 Task: Add fields for the document.
Action: Mouse moved to (67, 64)
Screenshot: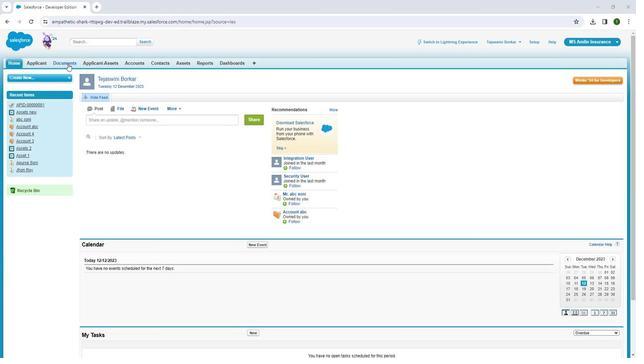
Action: Mouse pressed left at (67, 64)
Screenshot: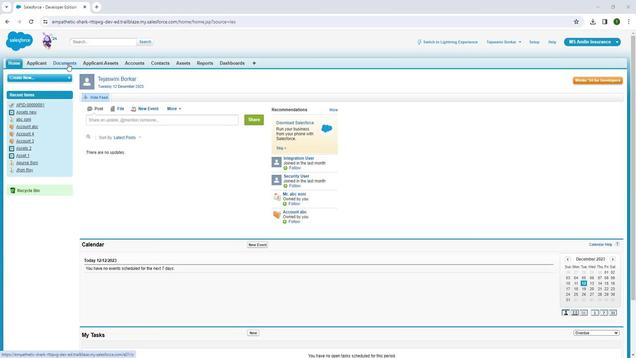 
Action: Mouse pressed left at (67, 64)
Screenshot: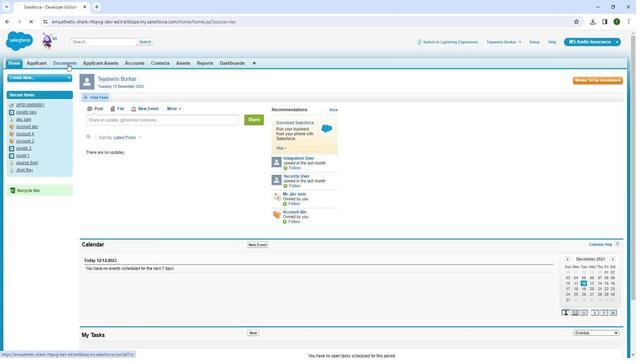 
Action: Mouse moved to (631, 89)
Screenshot: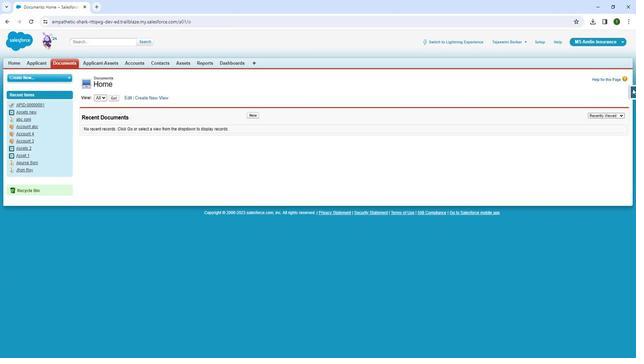 
Action: Mouse pressed left at (631, 89)
Screenshot: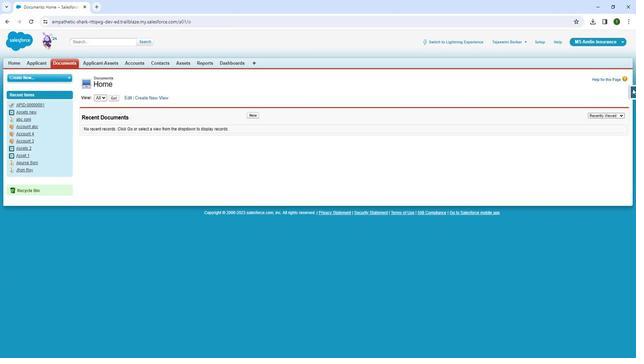 
Action: Mouse moved to (573, 103)
Screenshot: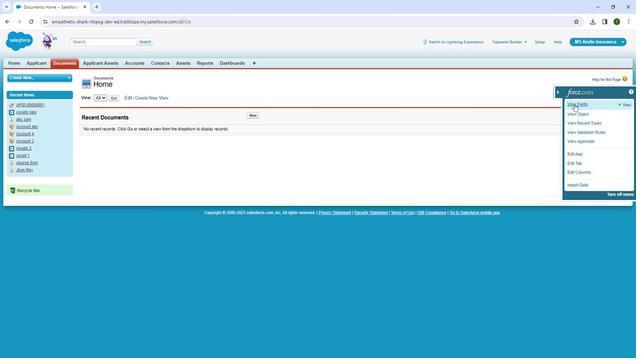 
Action: Mouse pressed left at (573, 103)
Screenshot: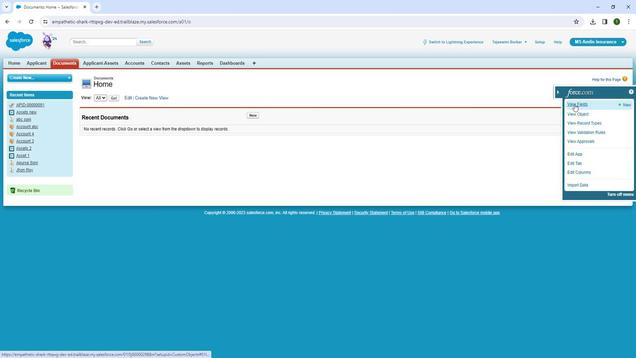 
Action: Mouse moved to (132, 147)
Screenshot: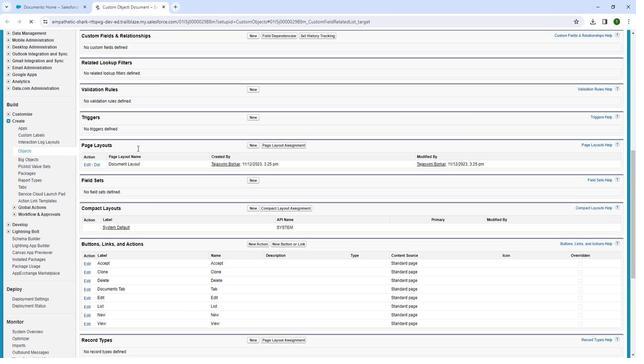 
Action: Mouse scrolled (132, 146) with delta (0, 0)
Screenshot: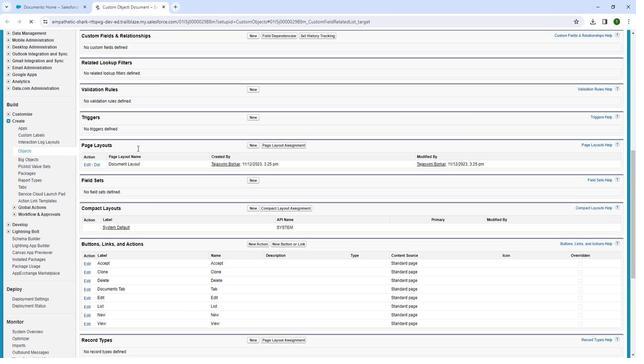 
Action: Mouse moved to (139, 148)
Screenshot: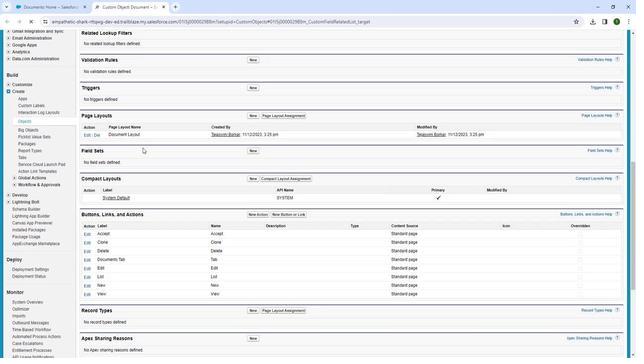 
Action: Mouse scrolled (139, 148) with delta (0, 0)
Screenshot: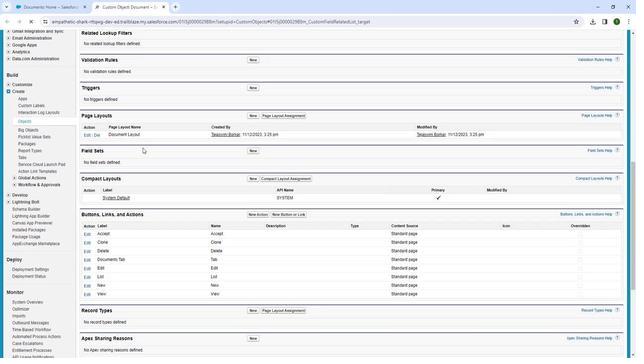
Action: Mouse moved to (144, 146)
Screenshot: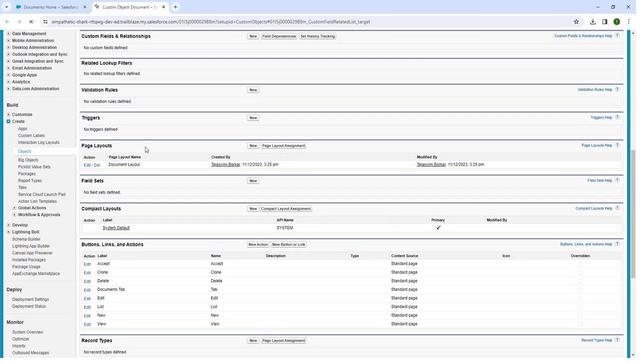 
Action: Mouse scrolled (144, 146) with delta (0, 0)
Screenshot: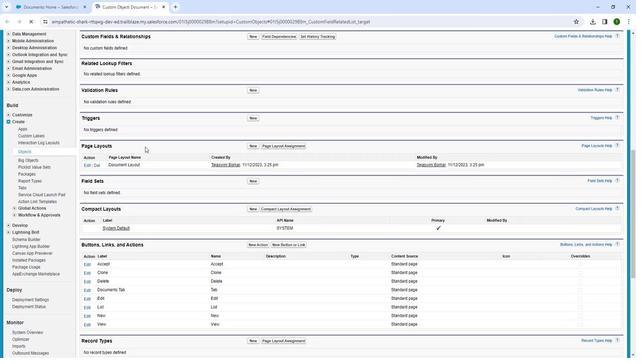 
Action: Mouse moved to (144, 146)
Screenshot: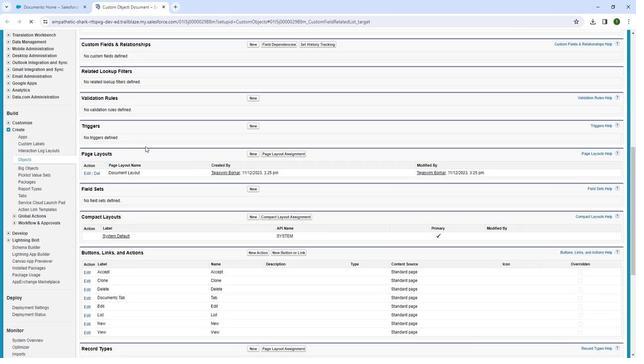 
Action: Mouse scrolled (144, 146) with delta (0, 0)
Screenshot: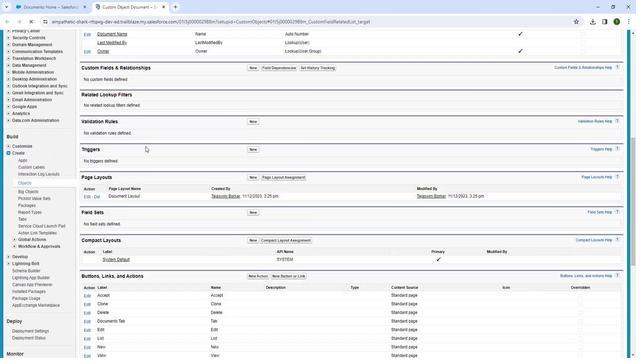 
Action: Mouse moved to (144, 146)
Screenshot: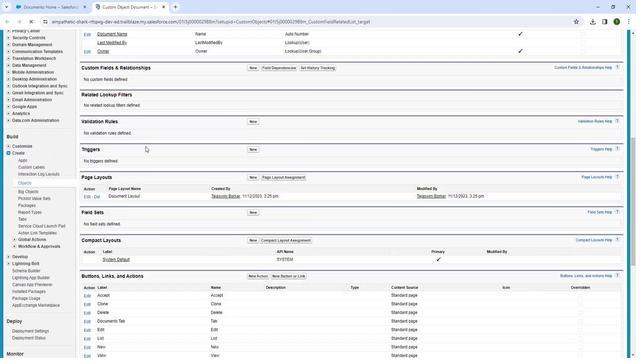 
Action: Mouse scrolled (144, 146) with delta (0, 0)
Screenshot: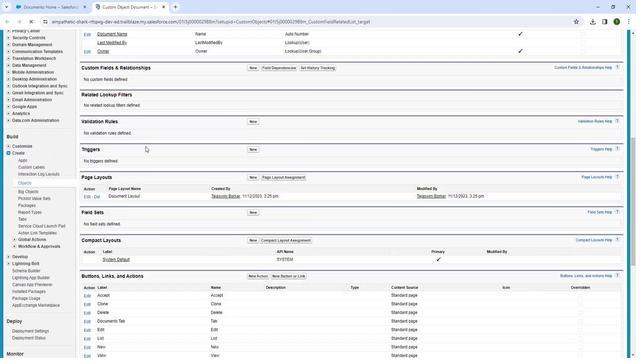 
Action: Mouse moved to (248, 138)
Screenshot: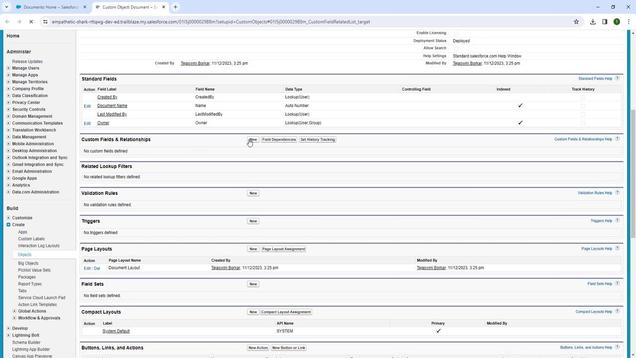
Action: Mouse pressed left at (248, 138)
Screenshot: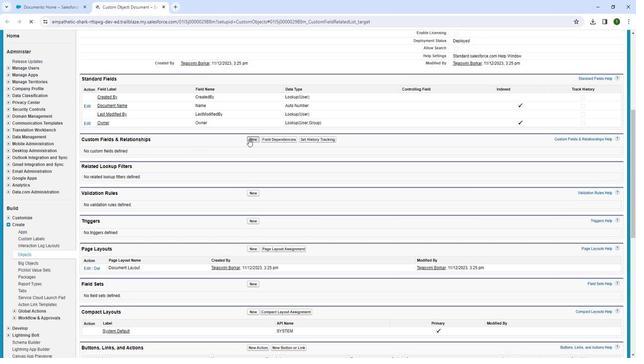 
Action: Mouse moved to (178, 223)
Screenshot: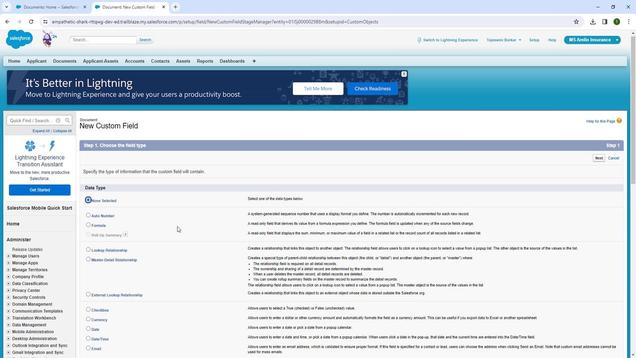 
Action: Mouse scrolled (178, 223) with delta (0, 0)
Screenshot: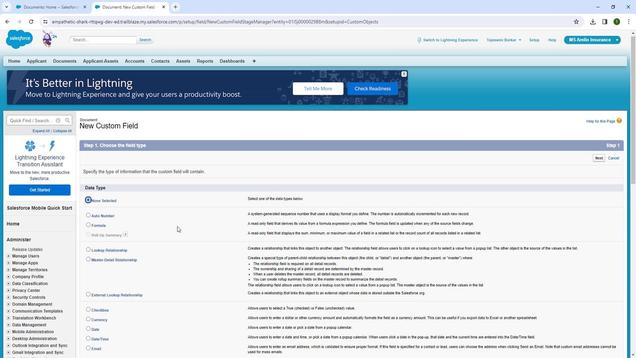 
Action: Mouse moved to (168, 226)
Screenshot: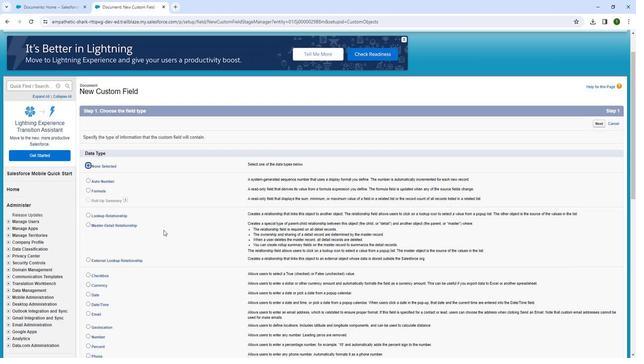 
Action: Mouse scrolled (168, 226) with delta (0, 0)
Screenshot: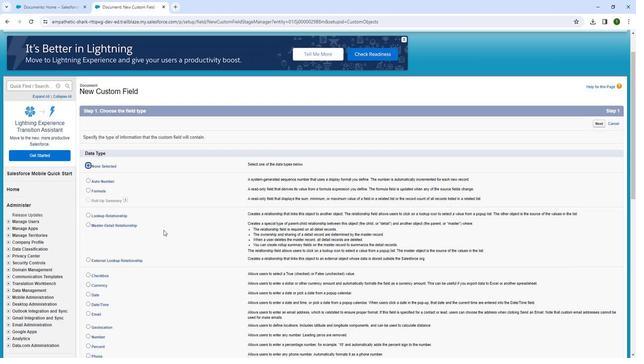 
Action: Mouse moved to (160, 229)
Screenshot: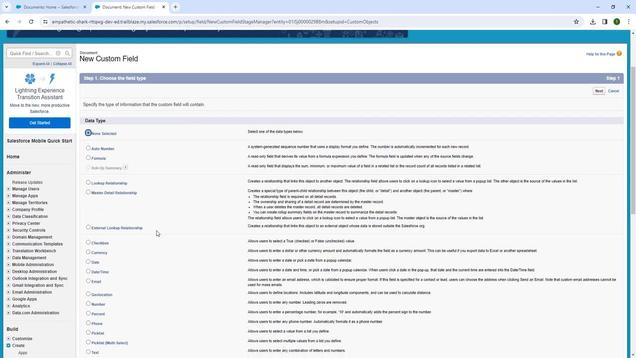 
Action: Mouse scrolled (160, 228) with delta (0, 0)
Screenshot: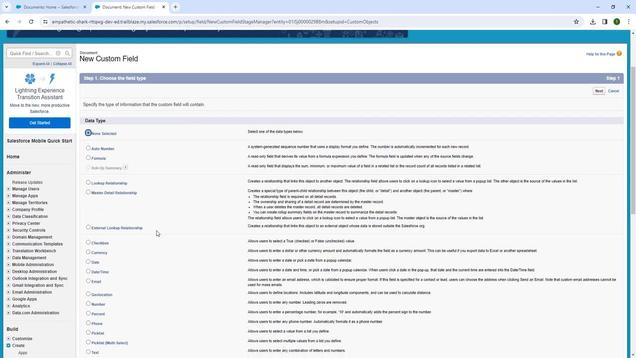 
Action: Mouse moved to (96, 254)
Screenshot: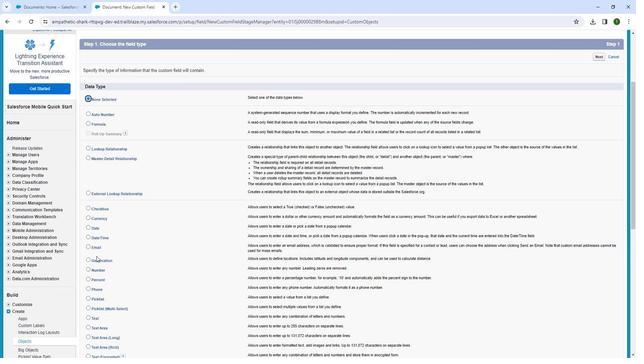 
Action: Mouse scrolled (96, 254) with delta (0, 0)
Screenshot: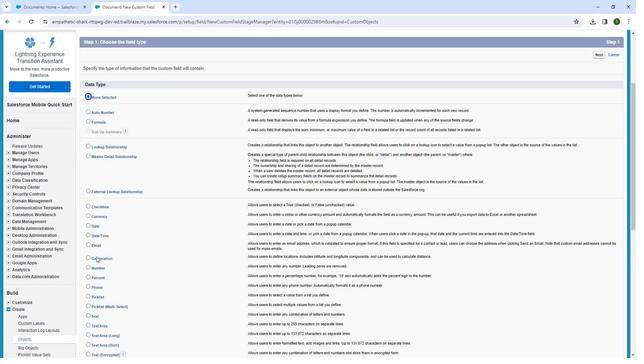
Action: Mouse moved to (96, 255)
Screenshot: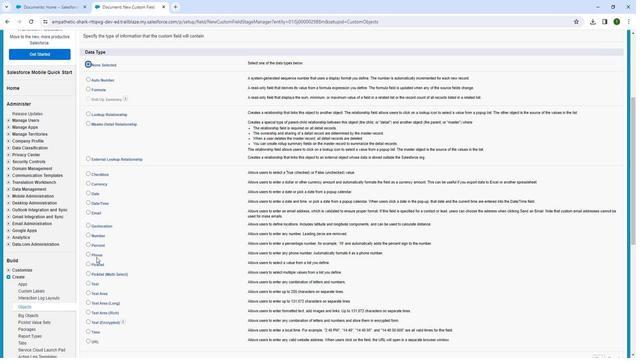
Action: Mouse scrolled (96, 255) with delta (0, 0)
Screenshot: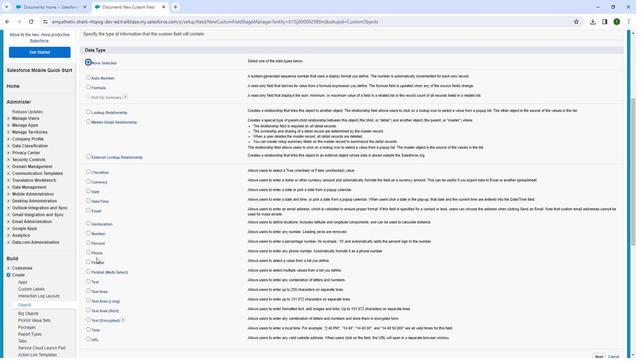 
Action: Mouse moved to (87, 247)
Screenshot: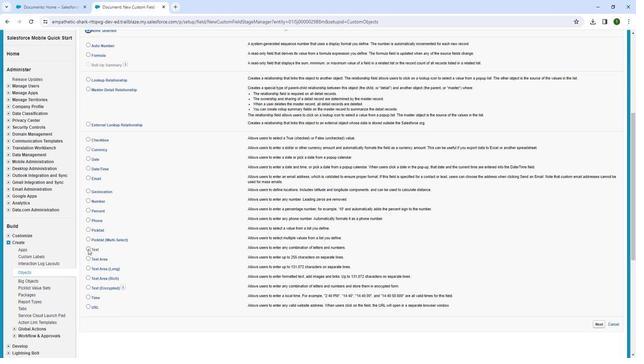 
Action: Mouse pressed left at (87, 247)
Screenshot: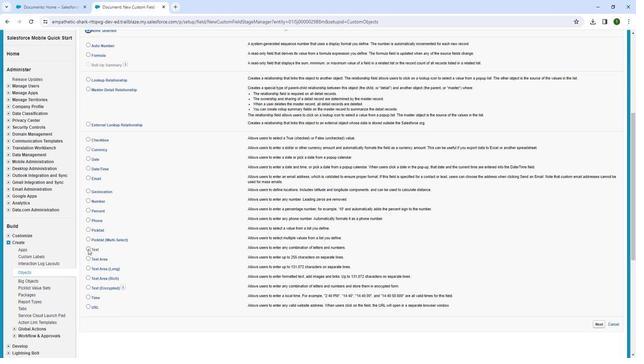 
Action: Mouse moved to (600, 322)
Screenshot: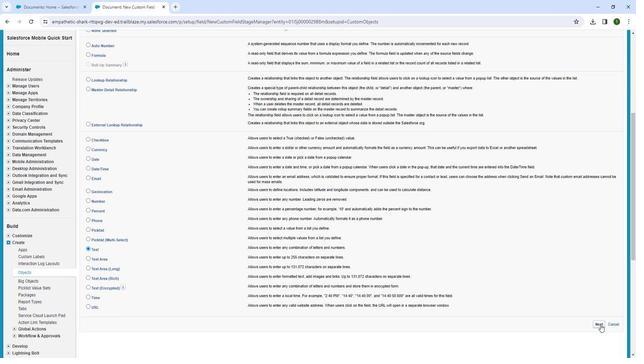 
Action: Mouse pressed left at (600, 322)
Screenshot: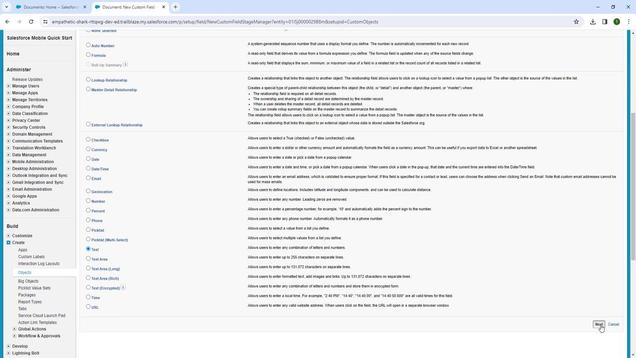 
Action: Mouse moved to (68, 102)
Screenshot: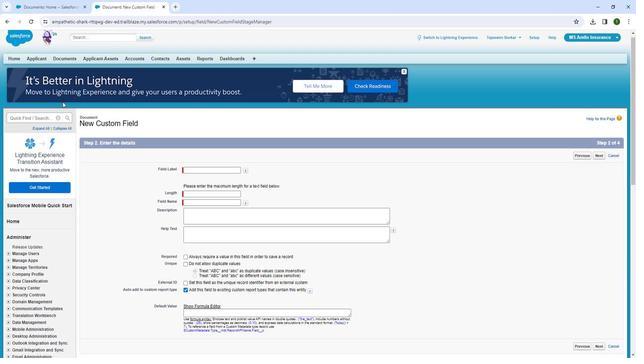 
Action: Mouse scrolled (58, 103) with delta (0, 0)
Screenshot: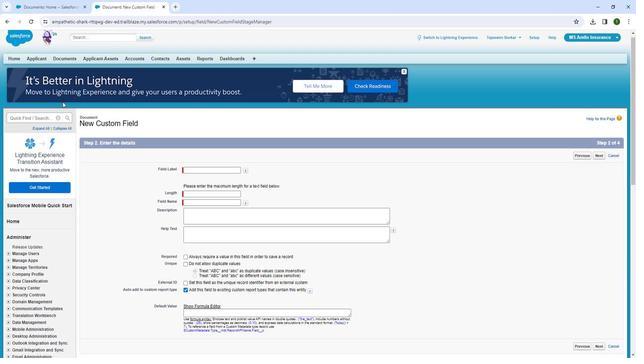 
Action: Mouse moved to (190, 137)
Screenshot: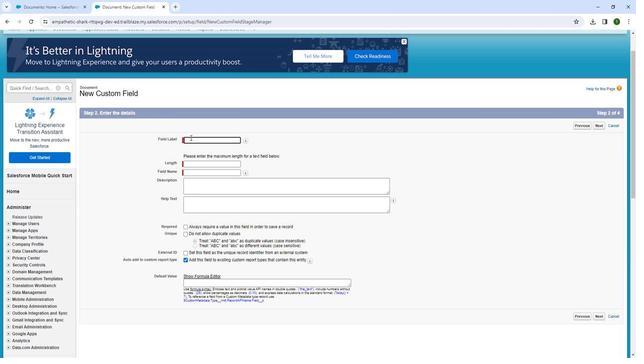 
Action: Mouse pressed left at (190, 137)
Screenshot: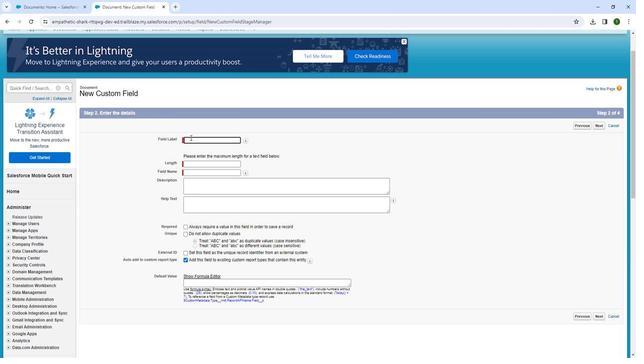 
Action: Mouse moved to (188, 146)
Screenshot: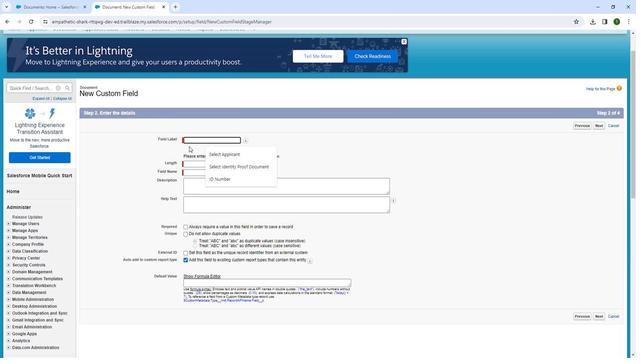 
Action: Key pressed <Key.shift>Select<Key.space><Key.shift>Application
Screenshot: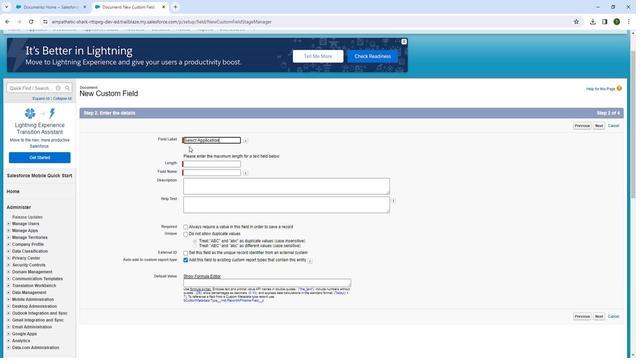 
Action: Mouse moved to (193, 163)
Screenshot: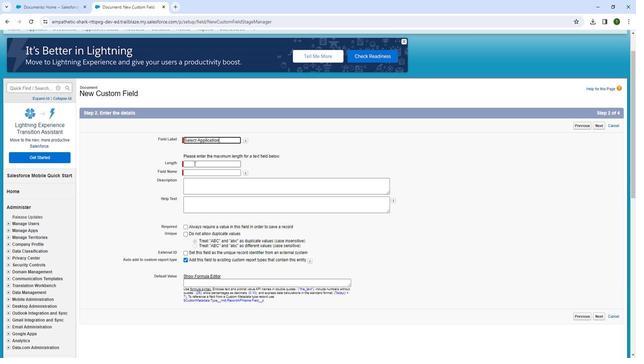 
Action: Mouse pressed left at (193, 163)
Screenshot: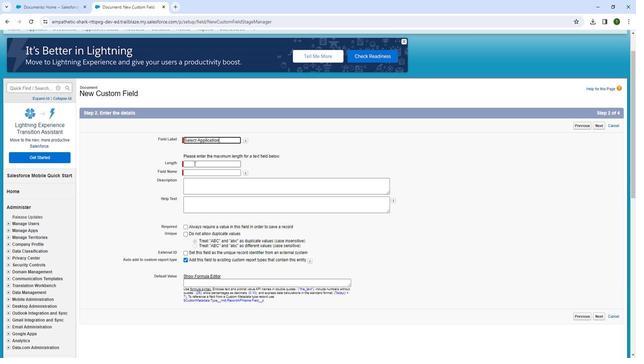 
Action: Mouse moved to (214, 177)
Screenshot: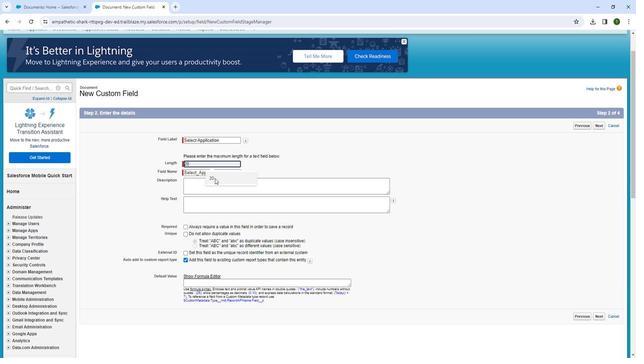
Action: Mouse pressed left at (214, 177)
Screenshot: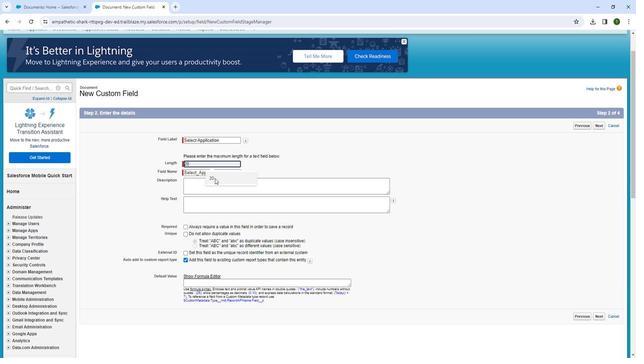 
Action: Mouse moved to (214, 177)
Screenshot: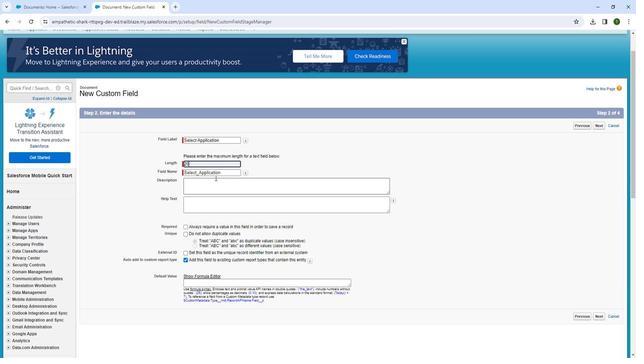
Action: Mouse scrolled (214, 177) with delta (0, 0)
Screenshot: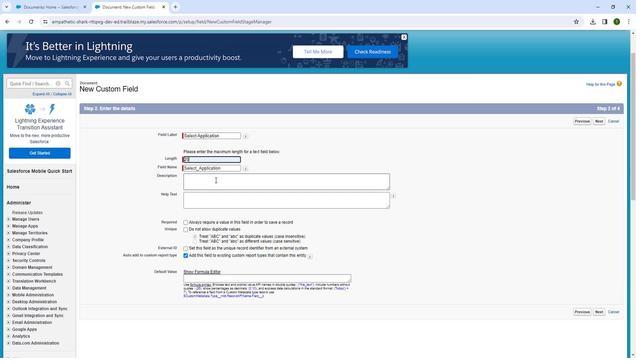 
Action: Mouse moved to (214, 181)
Screenshot: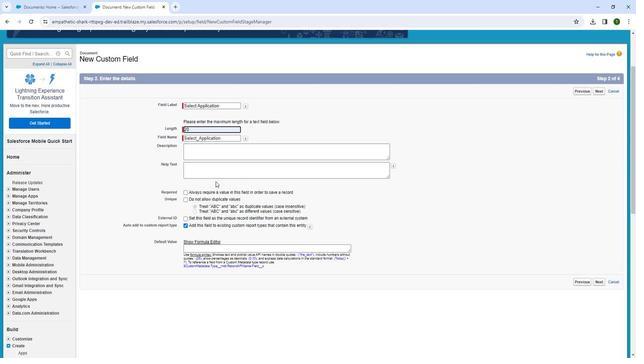 
Action: Mouse scrolled (214, 180) with delta (0, 0)
Screenshot: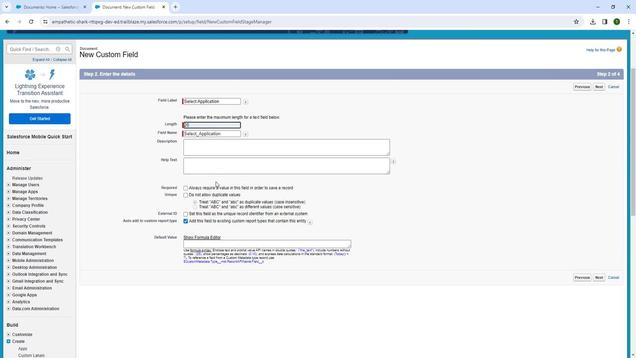 
Action: Mouse moved to (239, 186)
Screenshot: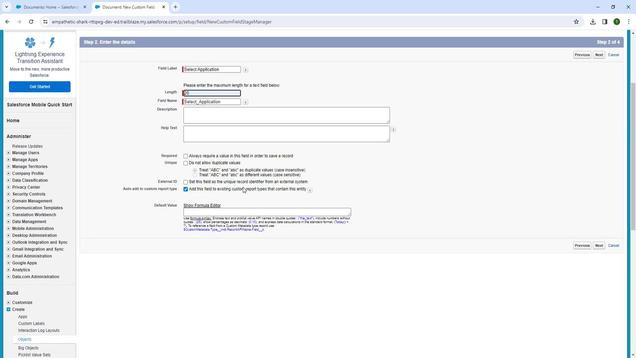 
Action: Mouse scrolled (239, 186) with delta (0, 0)
Screenshot: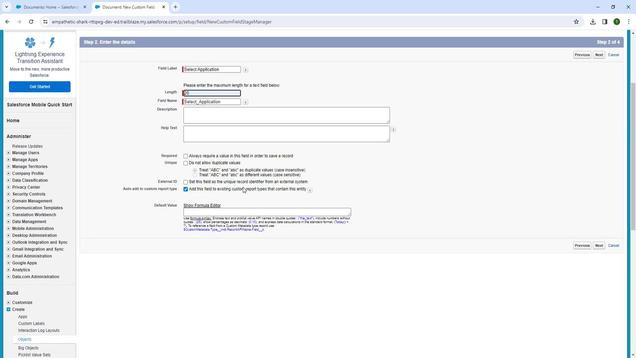 
Action: Mouse moved to (242, 186)
Screenshot: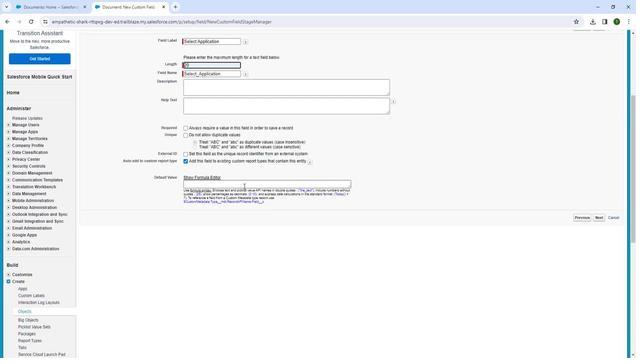 
Action: Mouse scrolled (242, 185) with delta (0, 0)
Screenshot: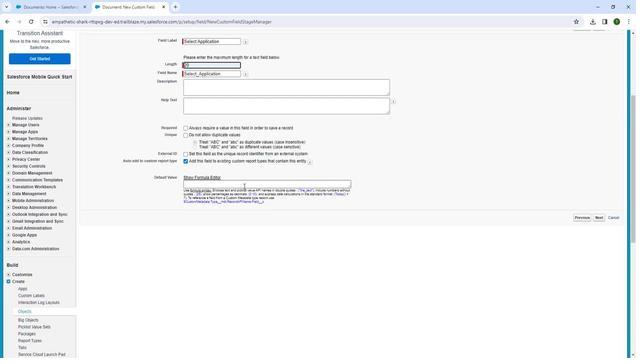
Action: Mouse moved to (593, 176)
Screenshot: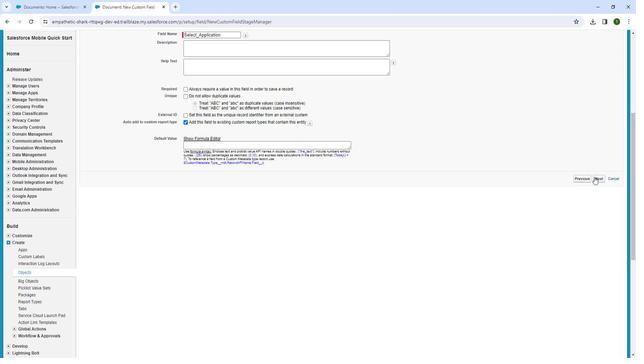 
Action: Mouse pressed left at (593, 176)
Screenshot: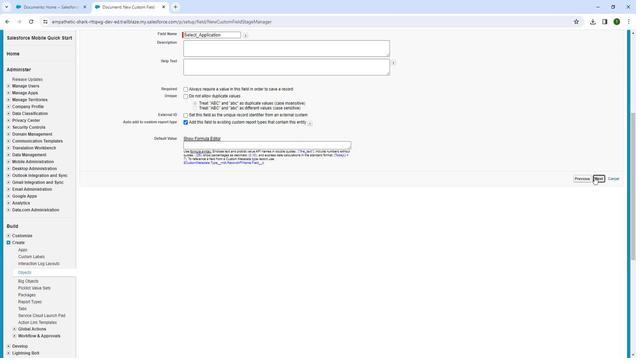 
Action: Mouse moved to (594, 158)
Screenshot: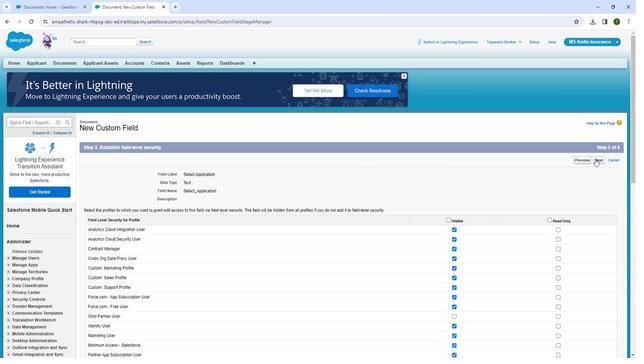 
Action: Mouse pressed left at (594, 158)
Screenshot: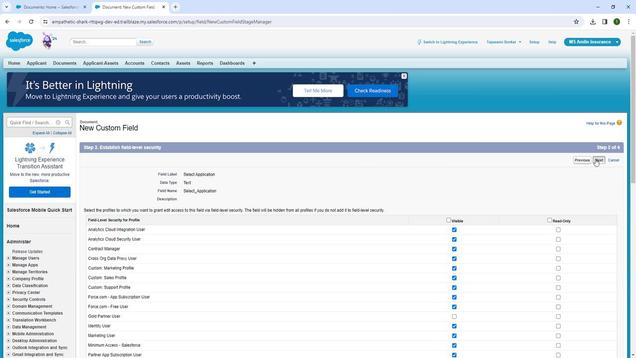 
Action: Mouse moved to (147, 160)
Screenshot: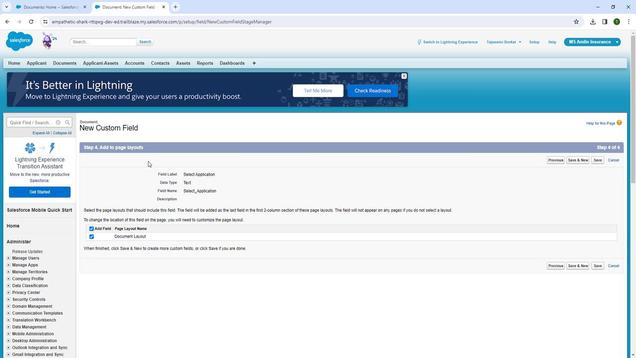 
Action: Mouse scrolled (147, 160) with delta (0, 0)
Screenshot: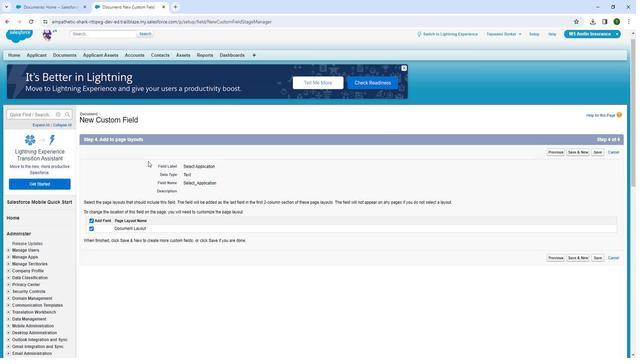 
Action: Mouse moved to (596, 124)
Screenshot: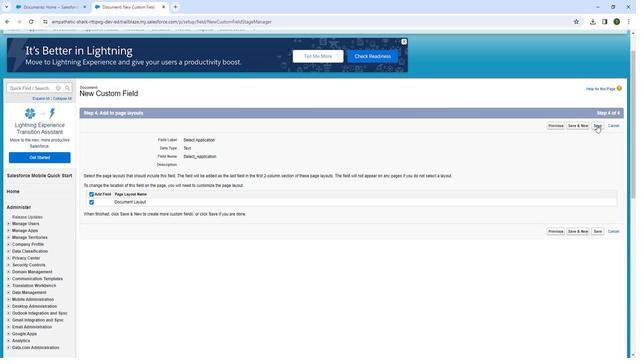 
Action: Mouse pressed left at (596, 124)
Screenshot: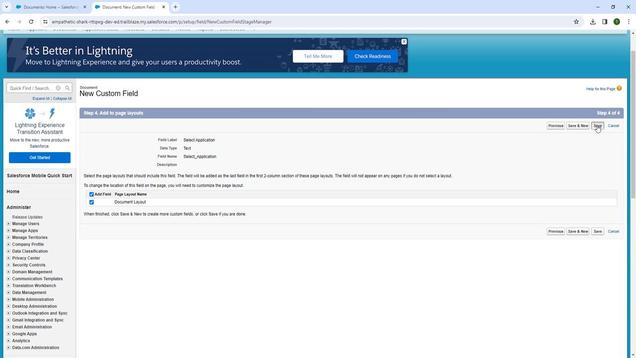 
Action: Mouse moved to (67, 65)
Screenshot: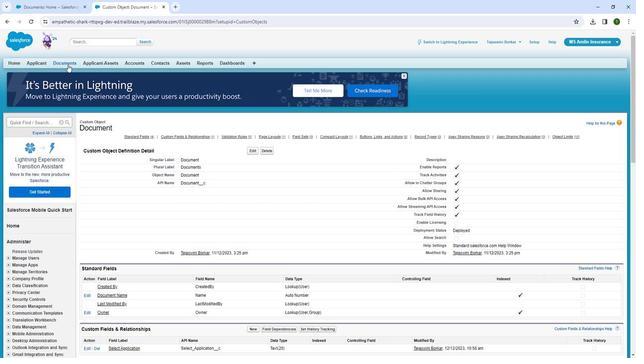 
Action: Mouse pressed left at (67, 65)
Screenshot: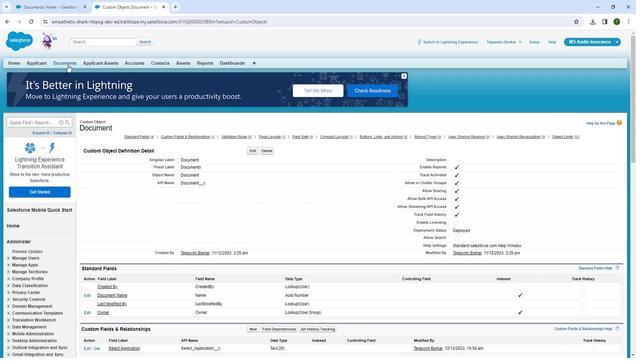 
Action: Mouse pressed left at (67, 65)
Screenshot: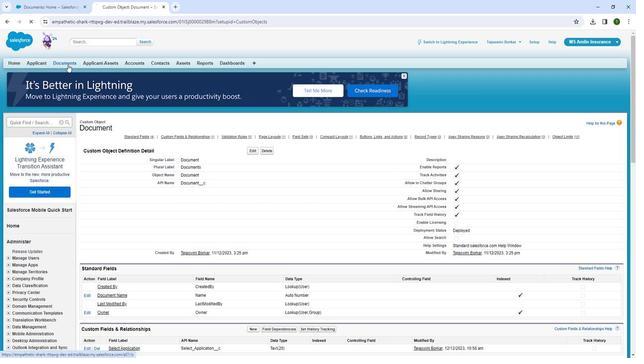 
Action: Mouse moved to (629, 91)
Screenshot: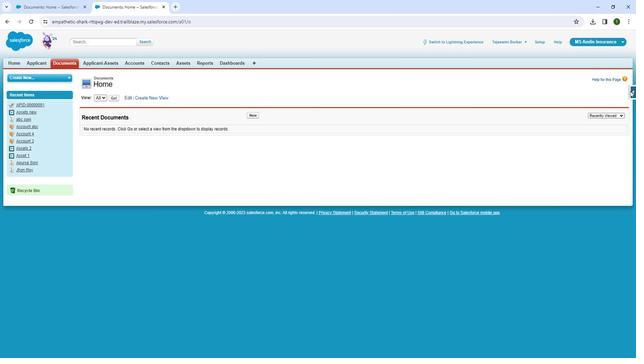 
Action: Mouse pressed left at (629, 91)
Screenshot: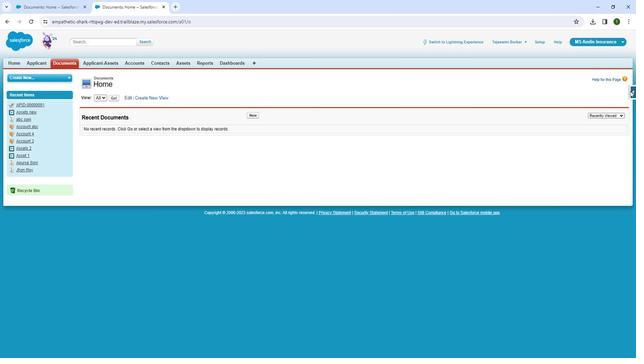 
Action: Mouse moved to (585, 103)
Screenshot: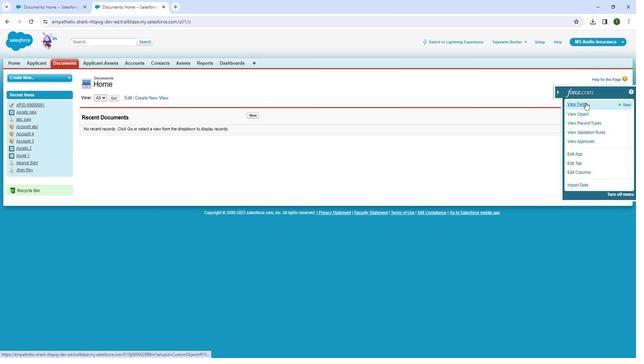
Action: Mouse pressed left at (585, 103)
Screenshot: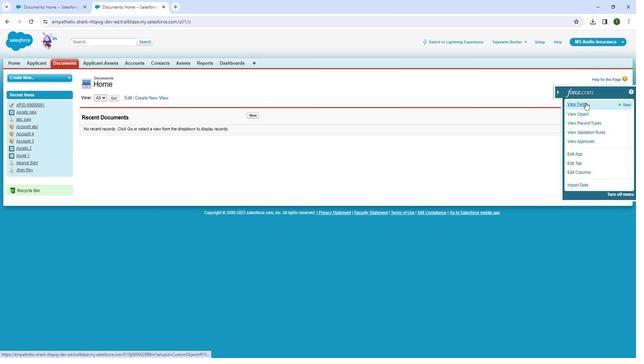 
Action: Mouse moved to (255, 35)
Screenshot: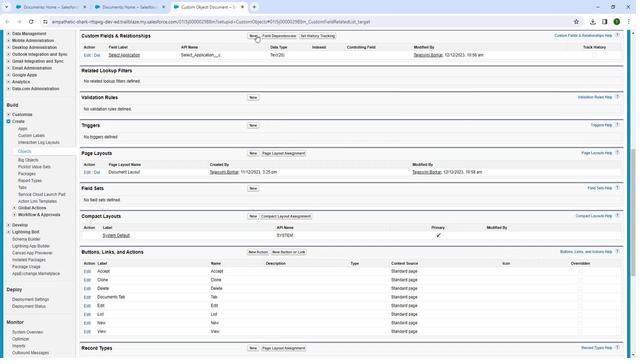 
Action: Mouse pressed left at (255, 35)
Screenshot: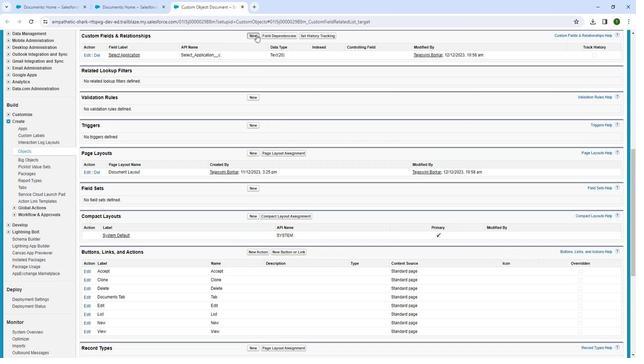 
Action: Mouse moved to (109, 229)
Screenshot: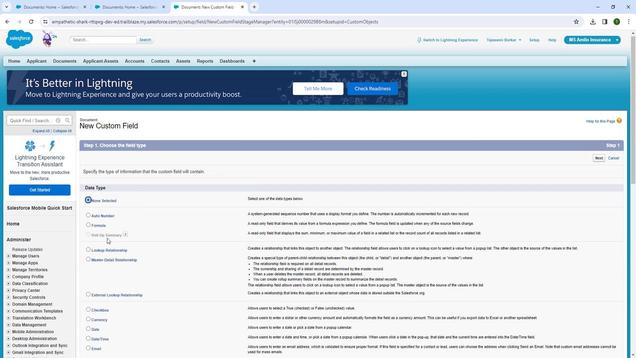
Action: Mouse scrolled (109, 229) with delta (0, 0)
Screenshot: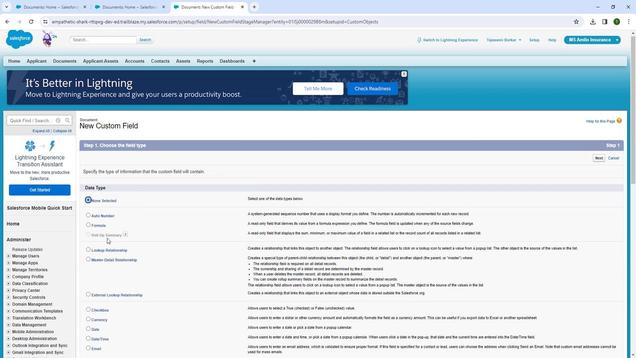 
Action: Mouse moved to (105, 238)
Screenshot: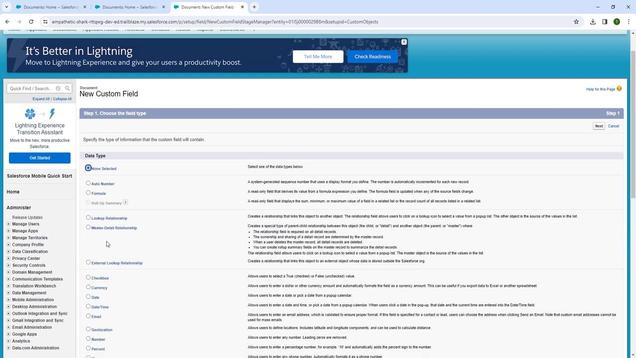 
Action: Mouse scrolled (105, 238) with delta (0, 0)
Screenshot: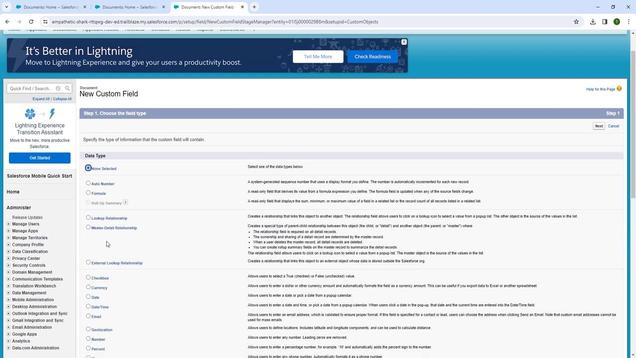 
Action: Mouse moved to (105, 239)
Screenshot: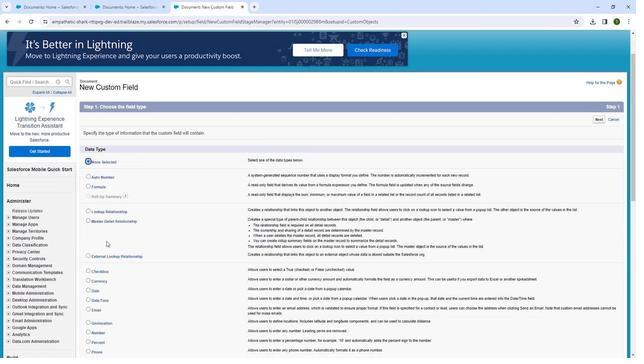 
Action: Mouse scrolled (105, 239) with delta (0, 0)
Screenshot: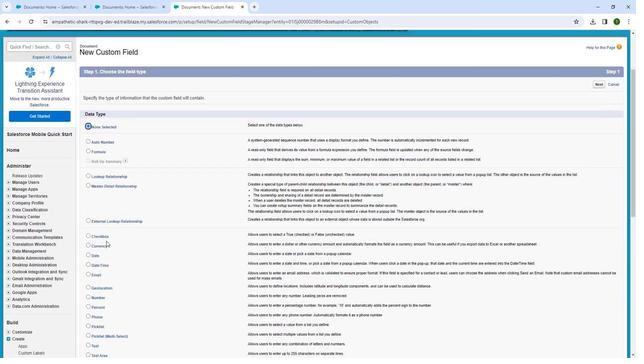 
Action: Mouse scrolled (105, 239) with delta (0, 0)
Screenshot: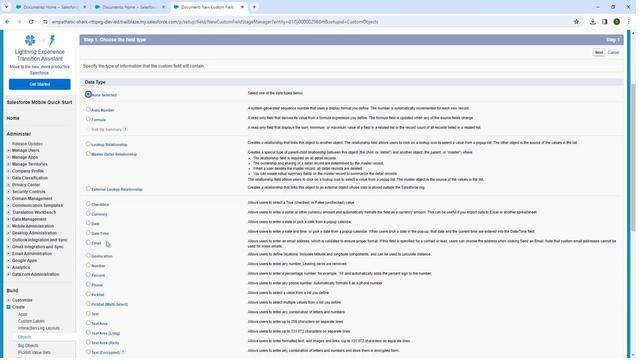
Action: Mouse moved to (85, 262)
Screenshot: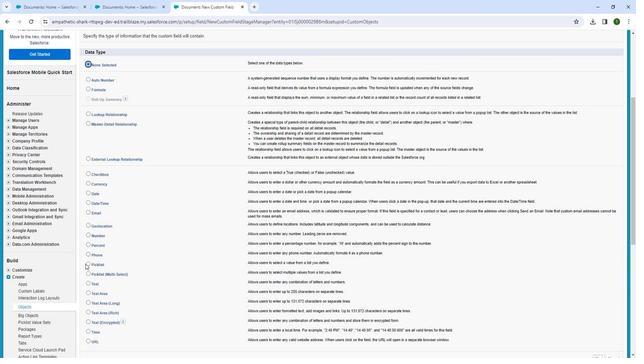 
Action: Mouse pressed left at (85, 262)
Screenshot: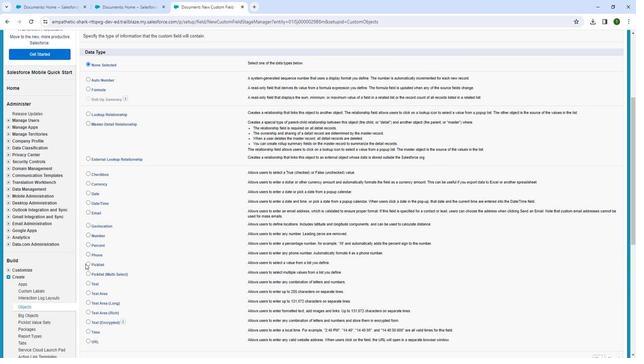 
Action: Mouse moved to (85, 261)
Screenshot: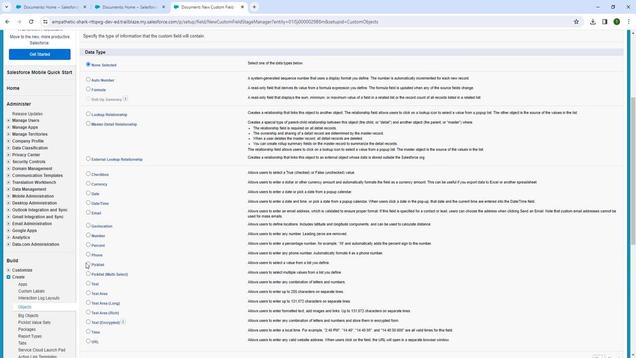 
Action: Mouse pressed left at (85, 261)
Screenshot: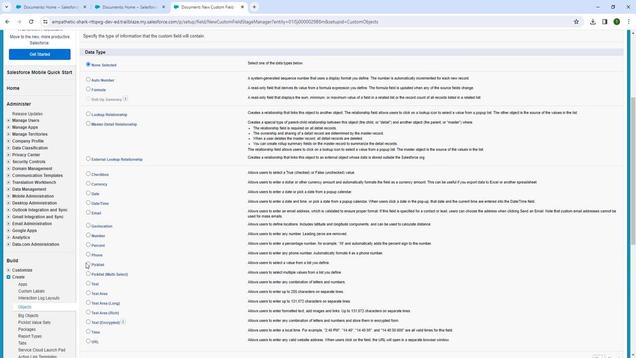 
Action: Mouse moved to (86, 261)
Screenshot: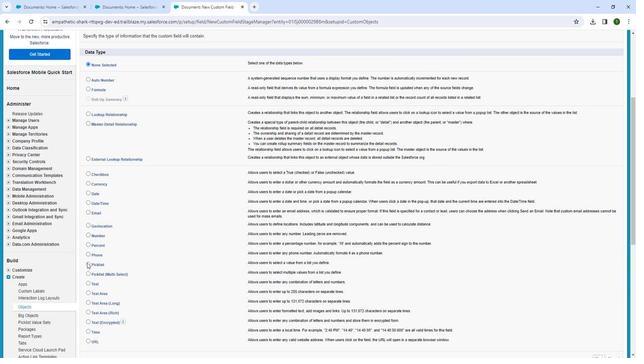 
Action: Mouse pressed left at (86, 261)
Screenshot: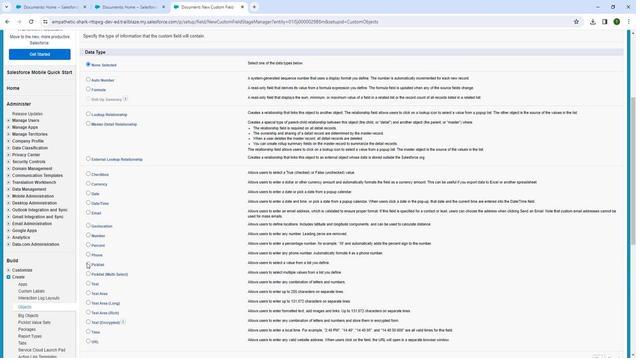 
Action: Mouse moved to (128, 253)
Screenshot: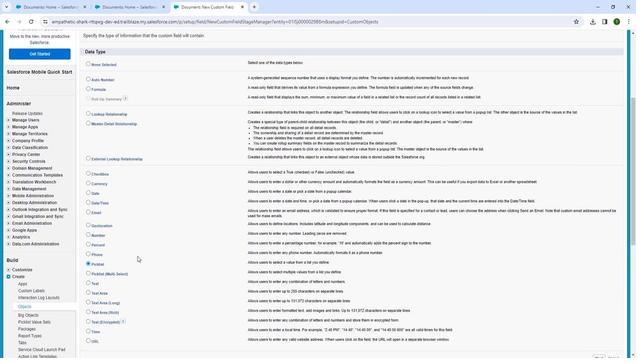 
Action: Mouse scrolled (128, 253) with delta (0, 0)
Screenshot: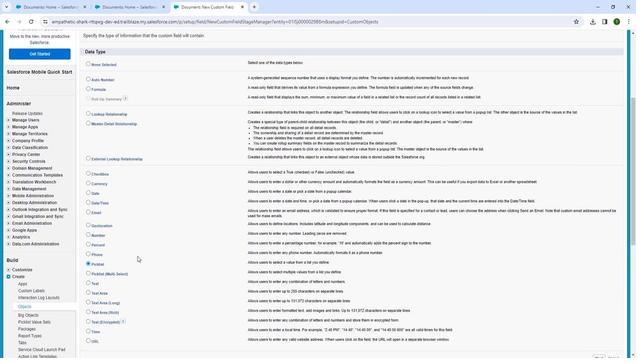 
Action: Mouse moved to (135, 254)
Screenshot: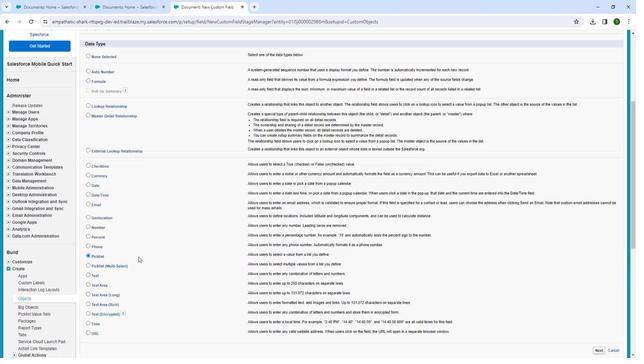 
Action: Mouse scrolled (135, 254) with delta (0, 0)
Screenshot: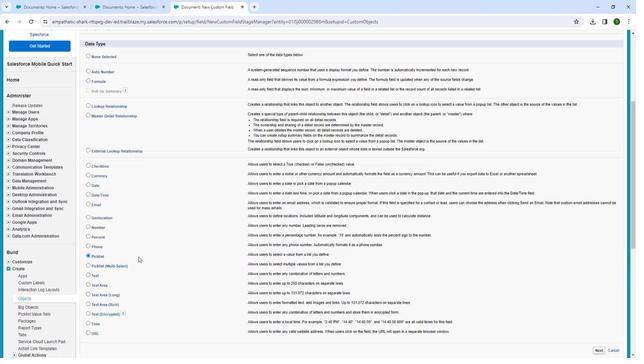 
Action: Mouse moved to (137, 254)
Screenshot: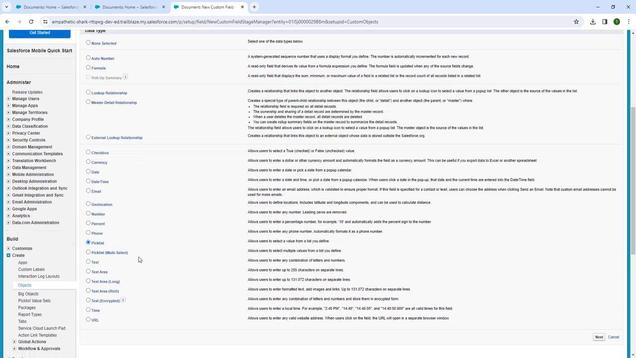 
Action: Mouse scrolled (137, 254) with delta (0, 0)
Screenshot: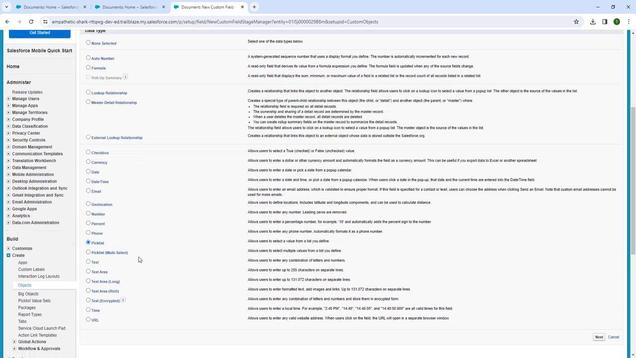 
Action: Mouse moved to (596, 255)
Screenshot: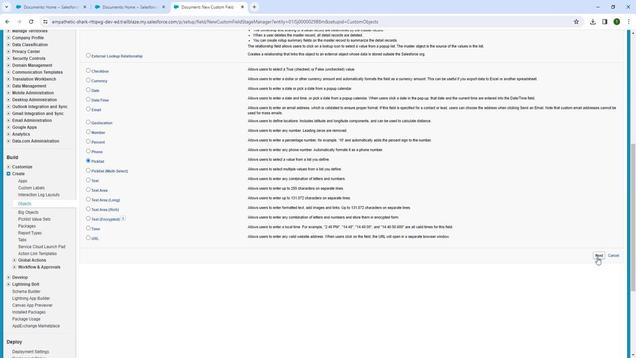 
Action: Mouse pressed left at (596, 255)
Screenshot: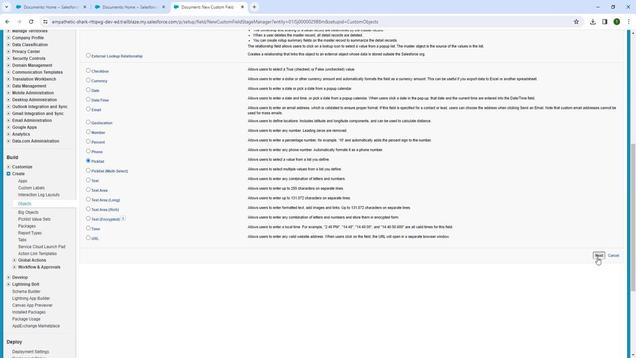 
Action: Mouse moved to (216, 175)
Screenshot: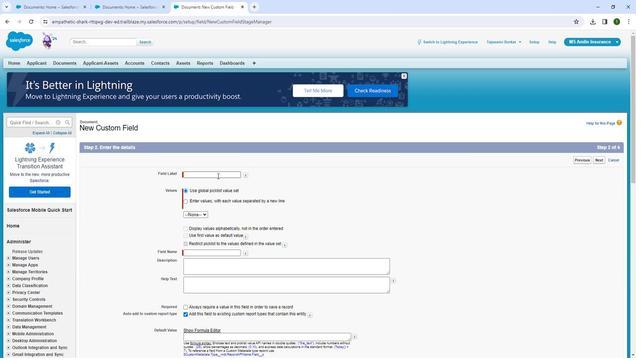 
Action: Mouse pressed left at (216, 175)
Screenshot: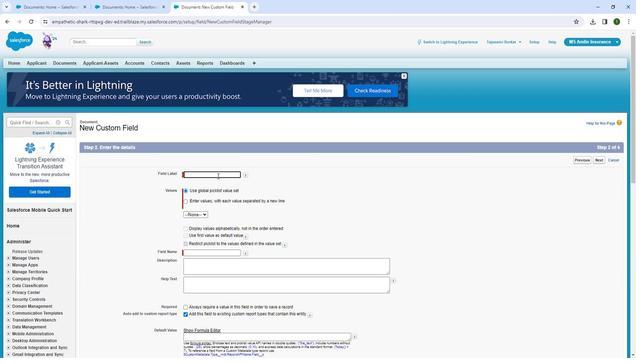 
Action: Mouse moved to (209, 191)
Screenshot: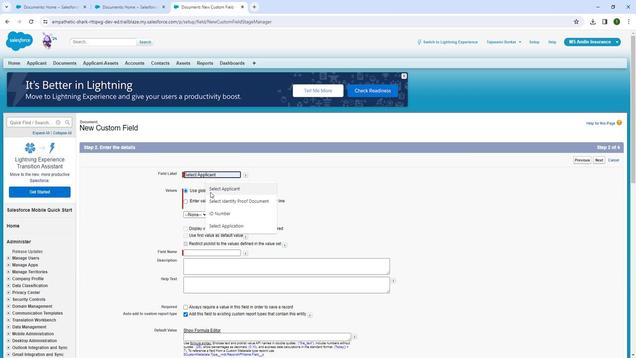 
Action: Mouse scrolled (209, 191) with delta (0, 0)
Screenshot: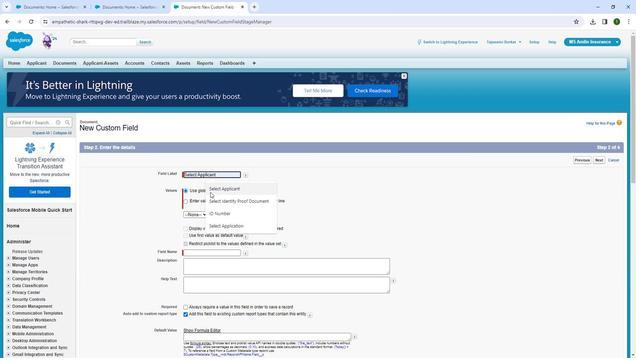 
Action: Mouse scrolled (209, 191) with delta (0, 0)
Screenshot: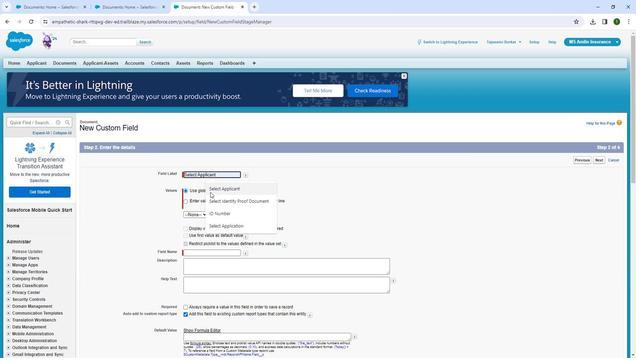 
Action: Mouse scrolled (209, 191) with delta (0, 0)
Screenshot: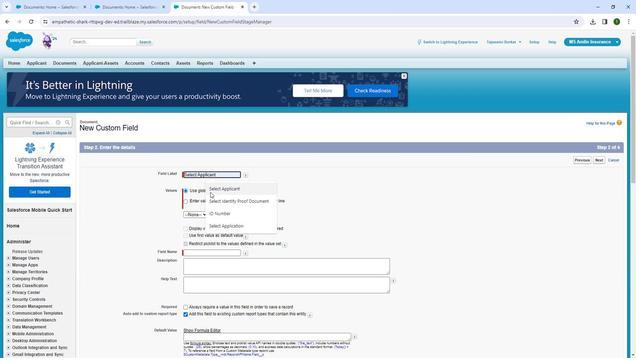 
Action: Mouse moved to (225, 174)
Screenshot: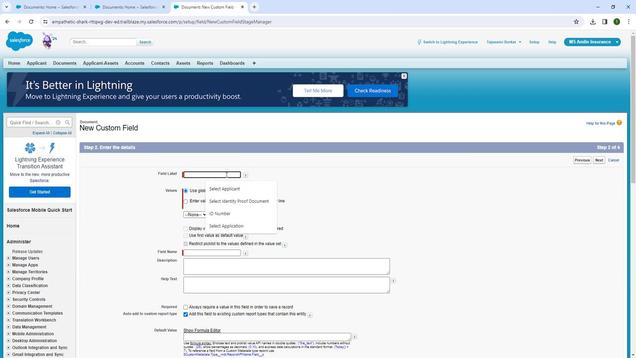 
Action: Mouse pressed left at (225, 174)
Screenshot: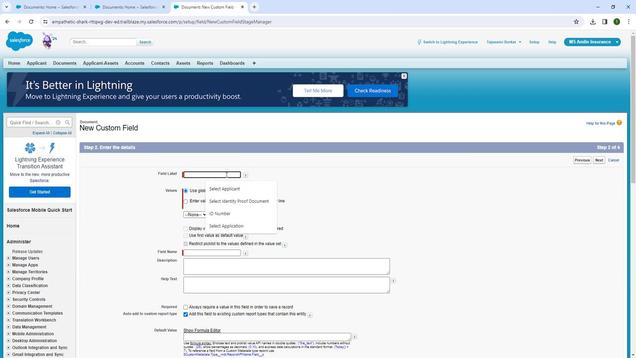
Action: Mouse moved to (219, 177)
Screenshot: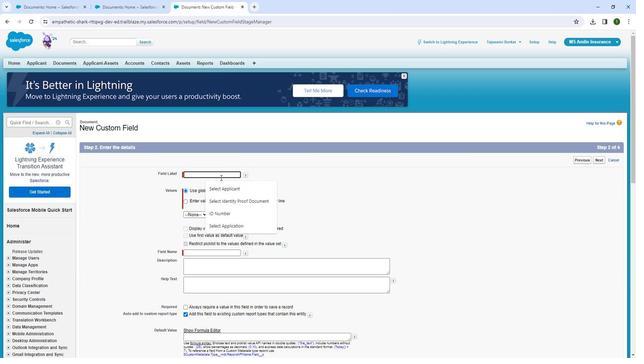 
Action: Key pressed <Key.shift>S
Screenshot: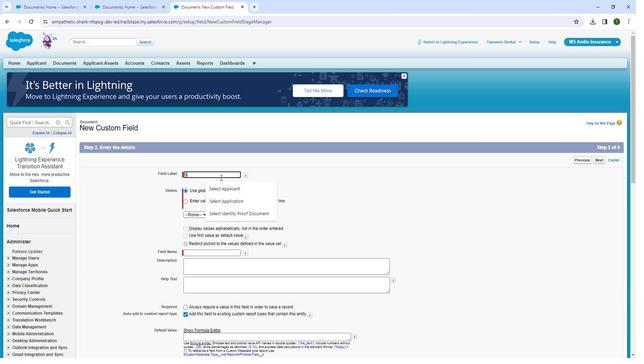 
Action: Mouse moved to (191, 154)
Screenshot: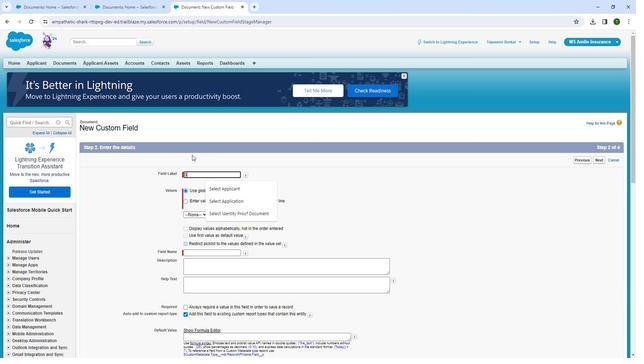 
Action: Key pressed elect<Key.space><Key.shift><Key.shift_r><Key.shift_r>Identity<Key.space><Key.shift>proof<Key.space><Key.shift><Key.shift><Key.shift><Key.shift><Key.shift><Key.shift><Key.shift><Key.shift><Key.shift><Key.shift><Key.shift><Key.shift><Key.shift><Key.shift><Key.shift><Key.shift><Key.shift><Key.shift><Key.shift><Key.shift><Key.shift><Key.shift><Key.shift><Key.shift>D<Key.backspace><Key.backspace><Key.backspace><Key.backspace><Key.backspace><Key.backspace><Key.backspace><Key.backspace><Key.backspace><Key.backspace><Key.backspace><Key.backspace><Key.backspace><Key.backspace><Key.backspace><Key.backspace><Key.backspace><Key.backspace><Key.backspace><Key.backspace><Key.backspace><Key.backspace><Key.backspace><Key.backspace><Key.backspace><Key.backspace><Key.backspace><Key.backspace><Key.shift>Select<Key.space><Key.shift>Identity<Key.space><Key.shift>Prrof<Key.space><Key.shift>Document
Screenshot: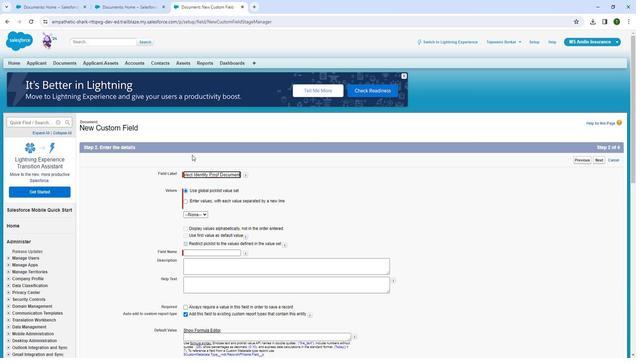 
Action: Mouse moved to (187, 199)
Screenshot: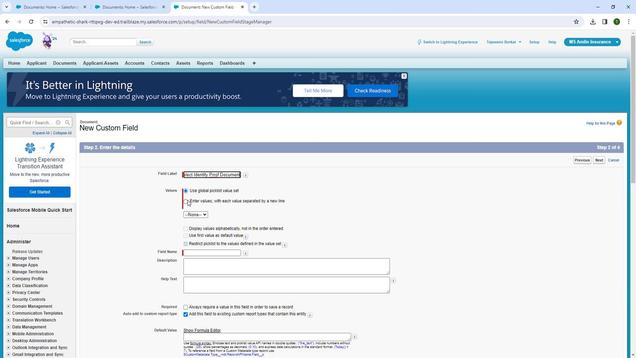 
Action: Mouse pressed left at (187, 199)
Screenshot: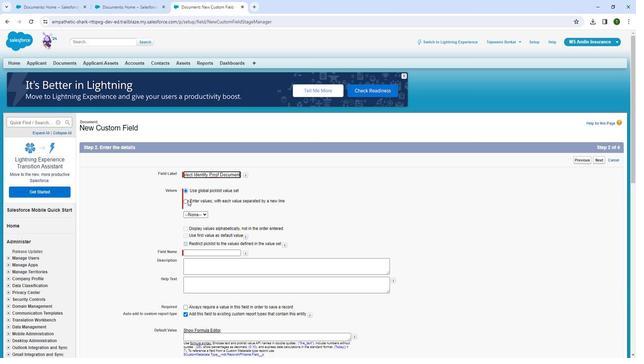 
Action: Mouse moved to (184, 198)
Screenshot: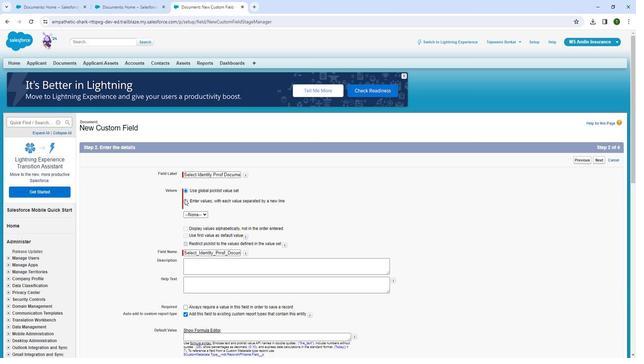 
Action: Mouse pressed left at (184, 198)
Screenshot: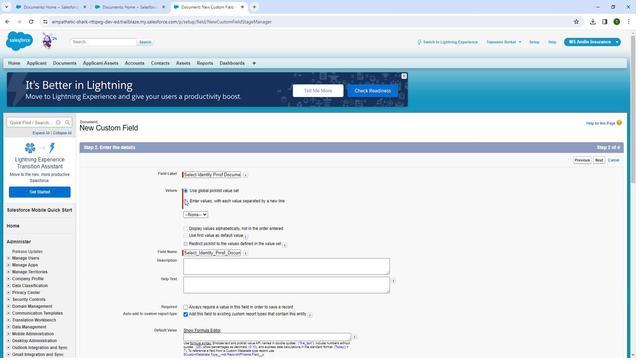 
Action: Mouse moved to (190, 220)
Screenshot: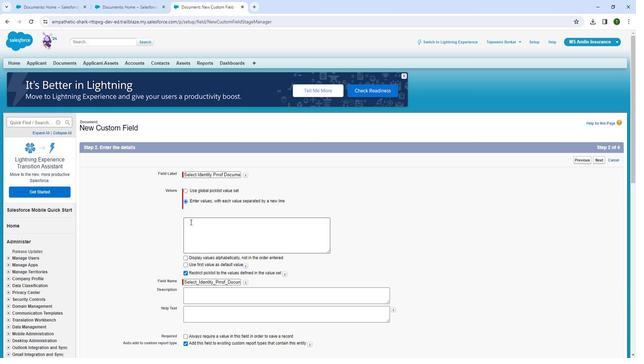 
Action: Mouse pressed left at (190, 220)
Screenshot: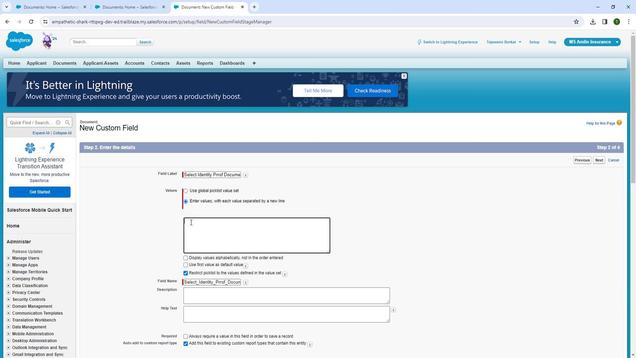 
Action: Mouse moved to (192, 223)
Screenshot: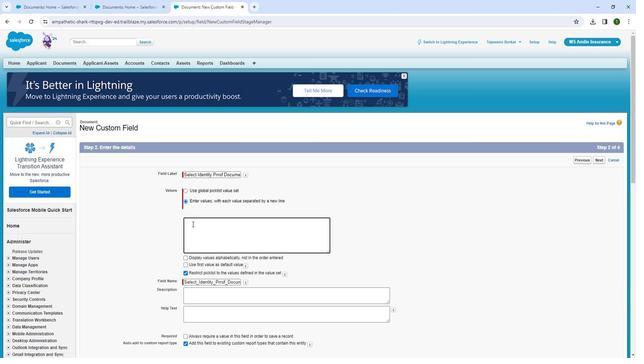 
Action: Key pressed <Key.shift>
Screenshot: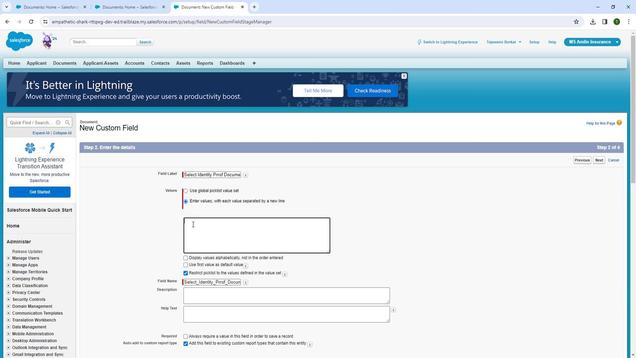 
Action: Mouse moved to (192, 222)
Screenshot: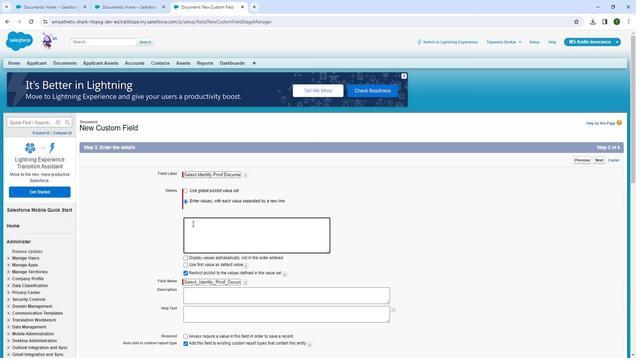
Action: Key pressed <Key.shift><Key.shift><Key.shift><Key.shift><Key.shift><Key.shift><Key.shift><Key.shift><Key.shift><Key.shift><Key.shift><Key.shift>Driving<Key.space><Key.shift><Key.shift><Key.shift><Key.shift><Key.shift><Key.shift><Key.shift><Key.shift><Key.shift><Key.shift><Key.shift><Key.shift><Key.shift><Key.shift><Key.shift><Key.shift><Key.shift><Key.shift><Key.shift><Key.shift><Key.shift><Key.shift><Key.shift><Key.shift><Key.shift>Liscense<Key.enter><Key.shift>Bank<Key.space><Key.shift><Key.shift><Key.shift><Key.shift><Key.shift><Key.shift>Pass<Key.shift>B<Key.backspace><Key.backspace><Key.backspace><Key.backspace><Key.shift>ass<Key.shift>book<Key.enter><Key.shift><Key.shift><Key.shift><Key.shift><Key.shift>Passport
Screenshot: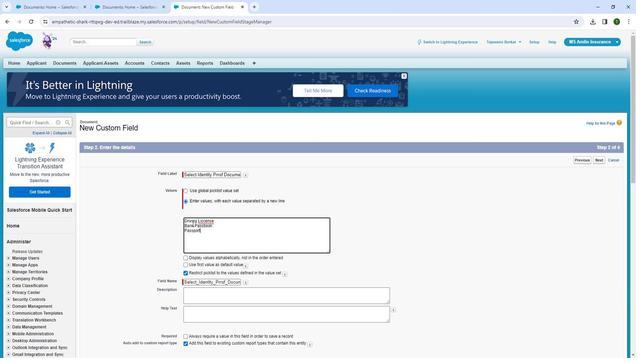 
Action: Mouse moved to (169, 275)
Screenshot: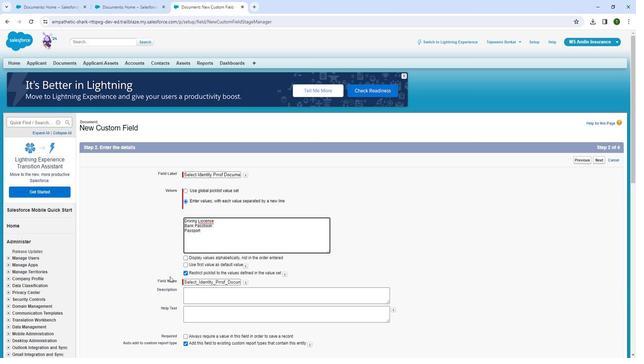 
Action: Mouse scrolled (169, 274) with delta (0, 0)
Screenshot: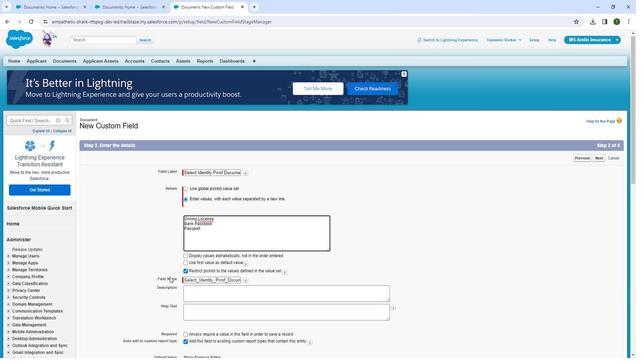 
Action: Mouse moved to (169, 275)
Screenshot: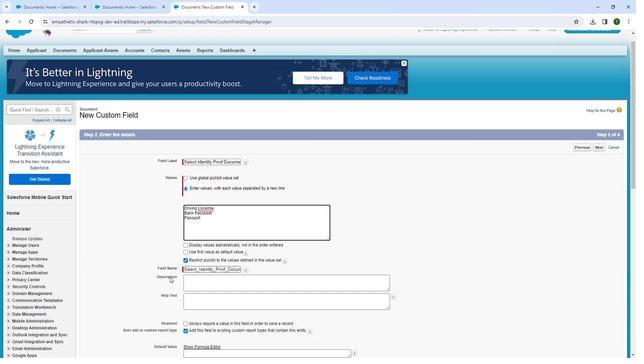 
Action: Mouse scrolled (169, 275) with delta (0, 0)
Screenshot: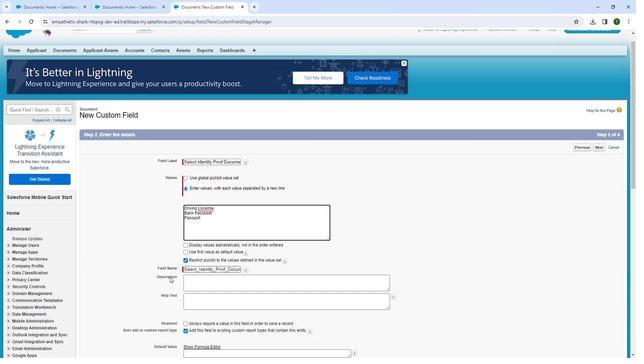 
Action: Mouse scrolled (169, 275) with delta (0, 0)
Screenshot: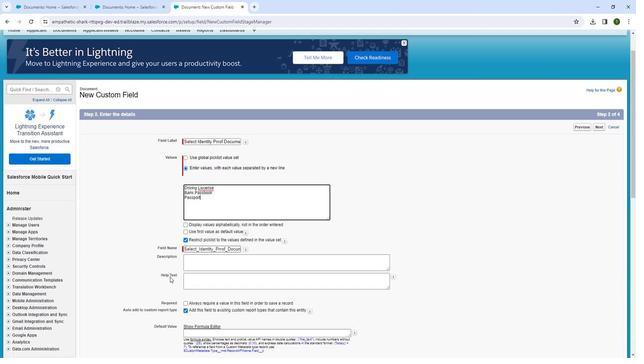 
Action: Mouse moved to (142, 288)
Screenshot: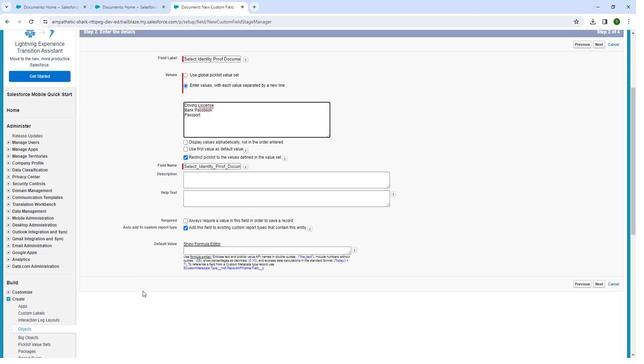 
Action: Mouse scrolled (142, 288) with delta (0, 0)
Screenshot: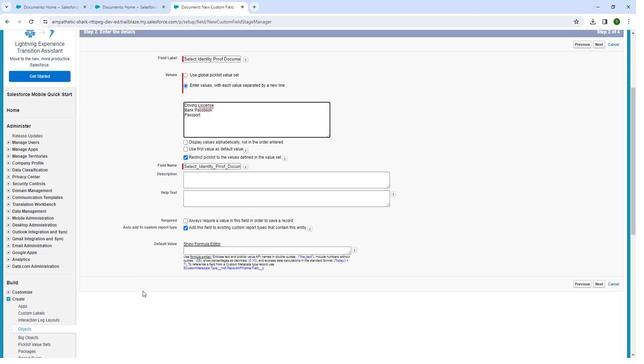 
Action: Mouse moved to (141, 289)
Screenshot: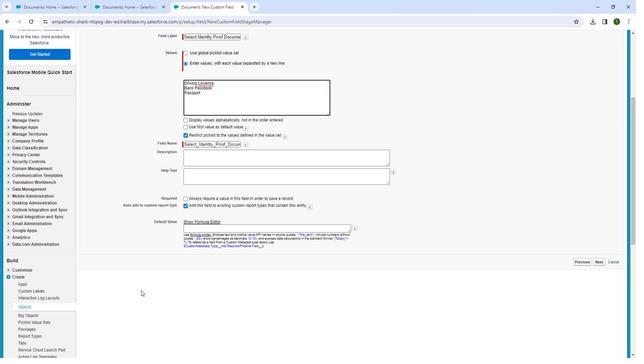 
Action: Mouse scrolled (141, 289) with delta (0, 0)
Screenshot: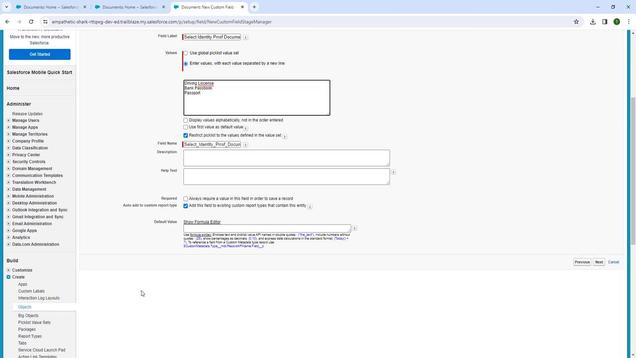 
Action: Mouse moved to (594, 225)
Screenshot: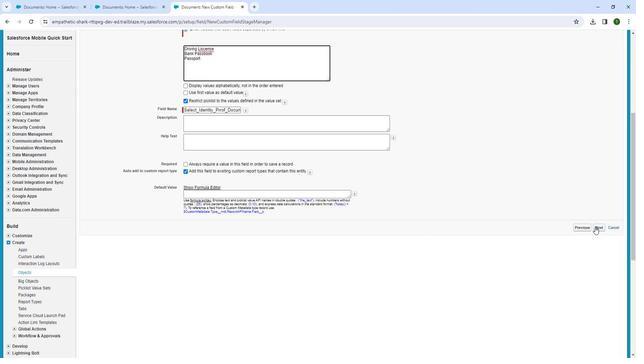 
Action: Mouse pressed left at (594, 225)
Screenshot: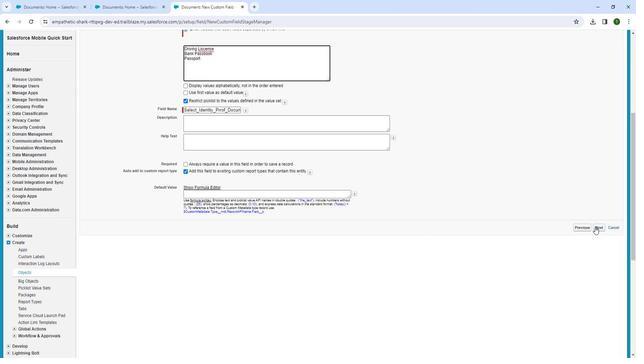 
Action: Mouse moved to (425, 217)
Screenshot: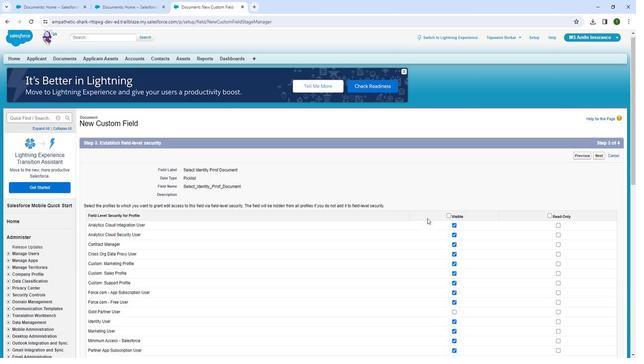 
Action: Mouse scrolled (425, 217) with delta (0, 0)
Screenshot: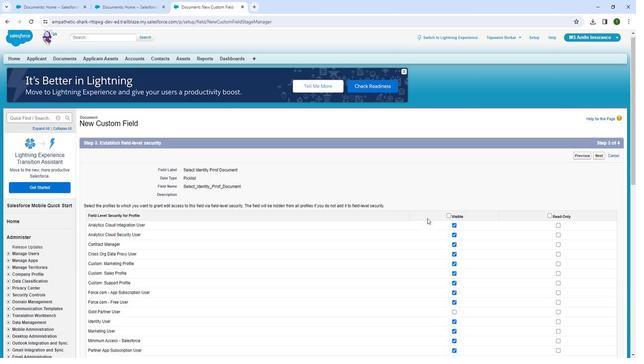 
Action: Mouse moved to (426, 217)
Screenshot: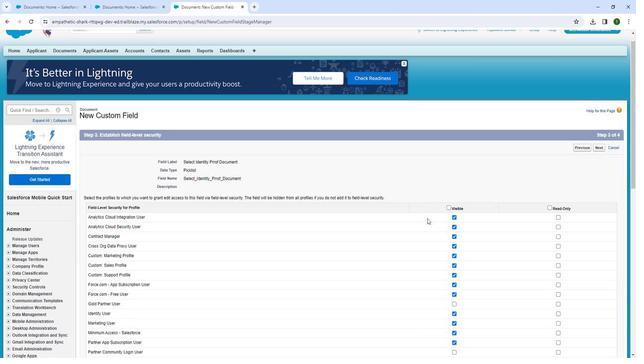 
Action: Mouse scrolled (426, 216) with delta (0, 0)
Screenshot: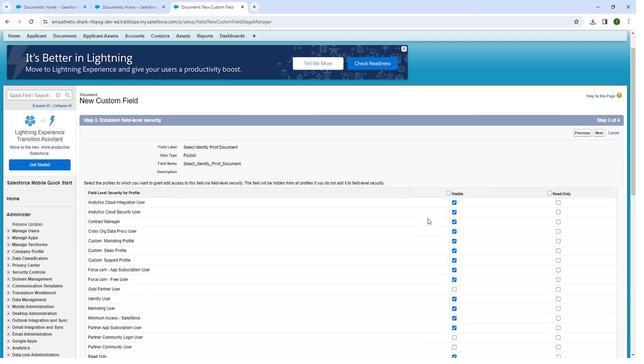 
Action: Mouse moved to (426, 217)
Screenshot: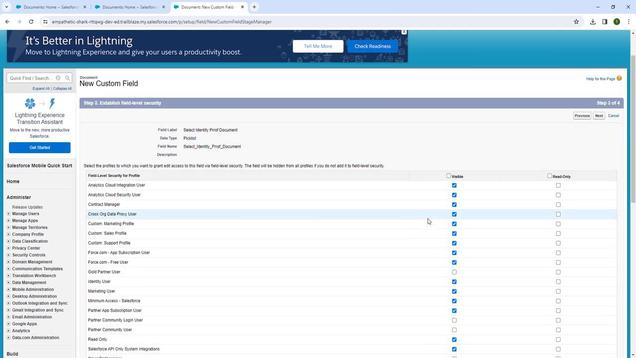 
Action: Mouse scrolled (426, 216) with delta (0, 0)
Screenshot: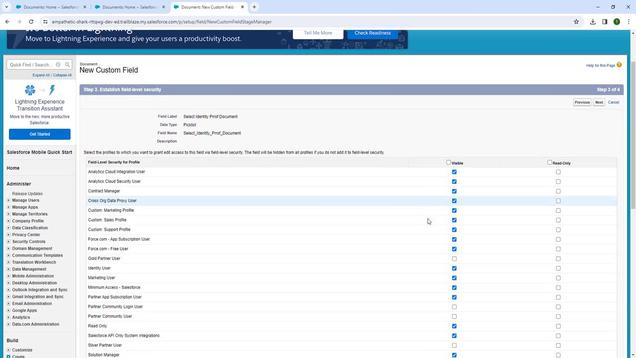 
Action: Mouse moved to (429, 211)
Screenshot: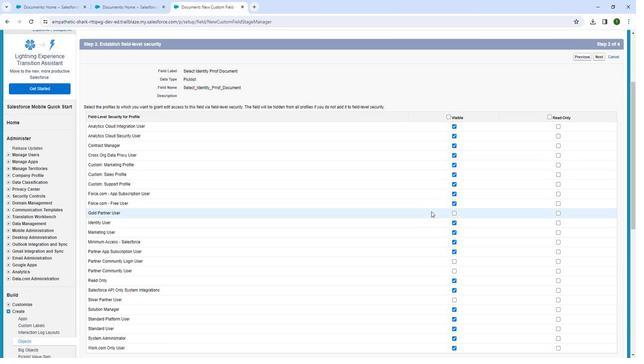 
Action: Mouse scrolled (429, 211) with delta (0, 0)
Screenshot: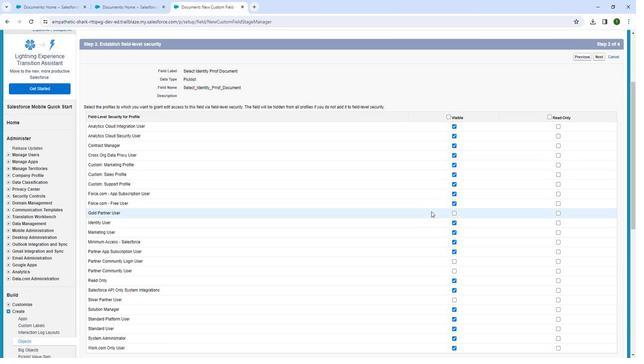 
Action: Mouse moved to (429, 211)
Screenshot: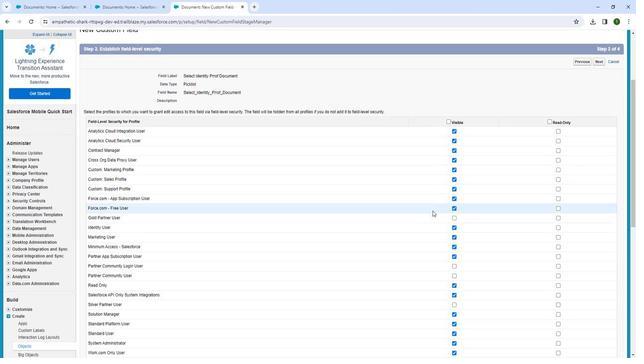 
Action: Mouse scrolled (429, 211) with delta (0, 0)
Screenshot: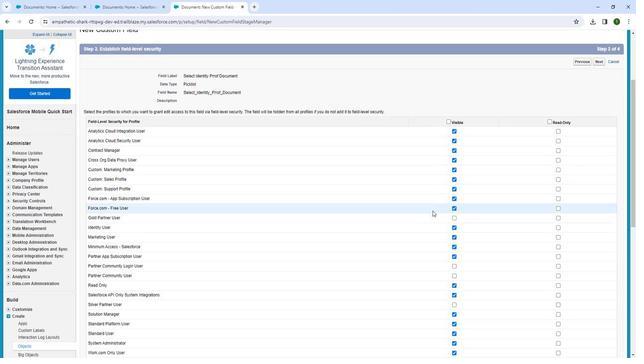 
Action: Mouse moved to (429, 210)
Screenshot: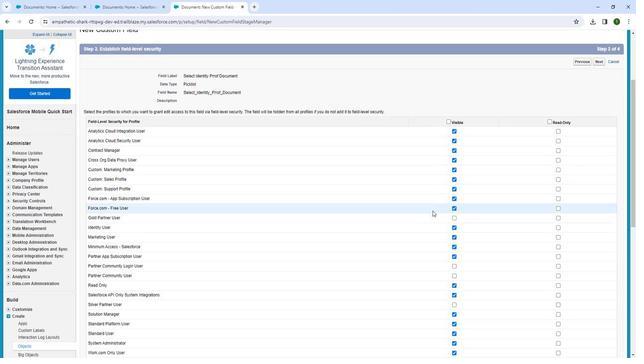 
Action: Mouse scrolled (429, 211) with delta (0, 0)
Screenshot: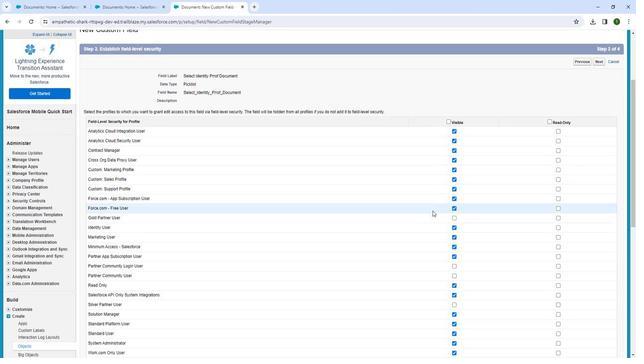 
Action: Mouse moved to (431, 210)
Screenshot: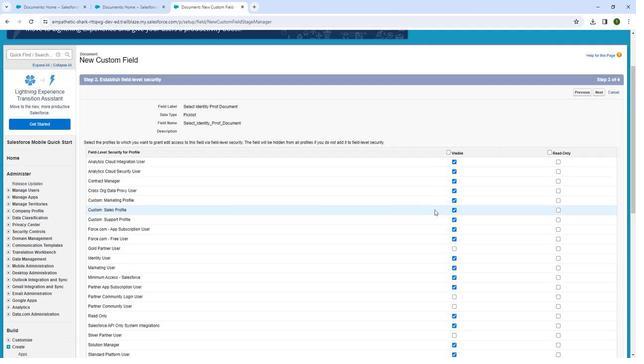 
Action: Mouse scrolled (431, 210) with delta (0, 0)
Screenshot: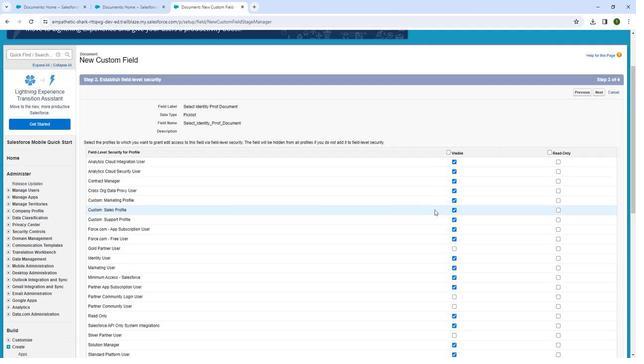 
Action: Mouse moved to (596, 159)
Screenshot: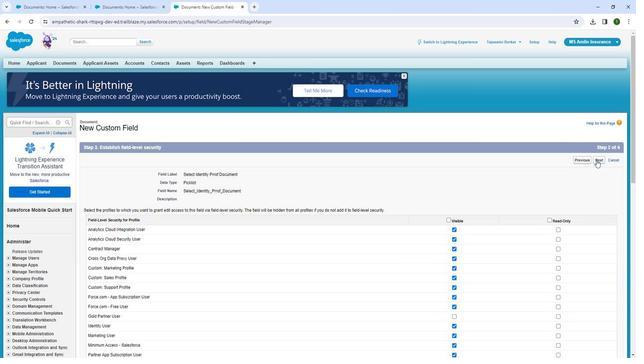 
Action: Mouse pressed left at (596, 159)
Screenshot: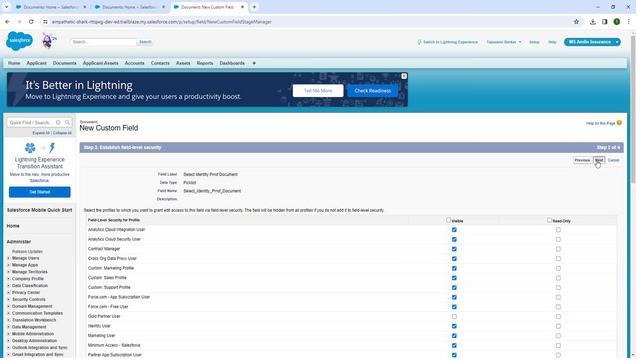 
Action: Mouse moved to (597, 157)
Screenshot: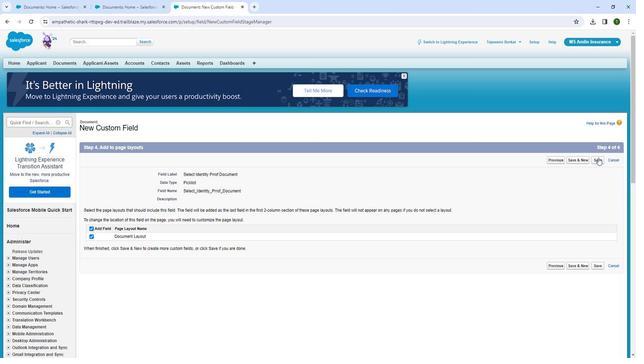 
Action: Mouse pressed left at (597, 157)
Screenshot: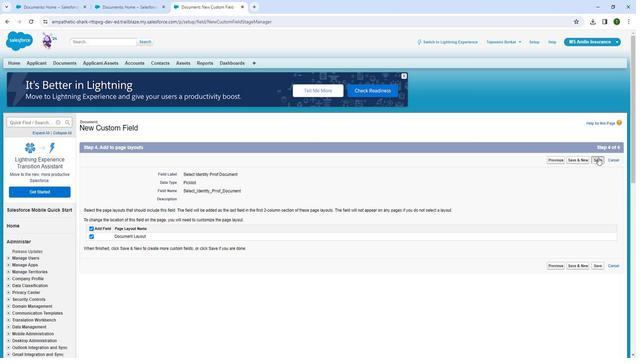 
Action: Mouse moved to (264, 206)
Screenshot: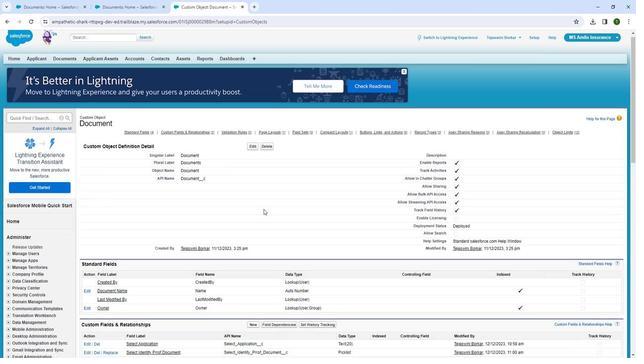 
Action: Mouse scrolled (264, 206) with delta (0, 0)
Screenshot: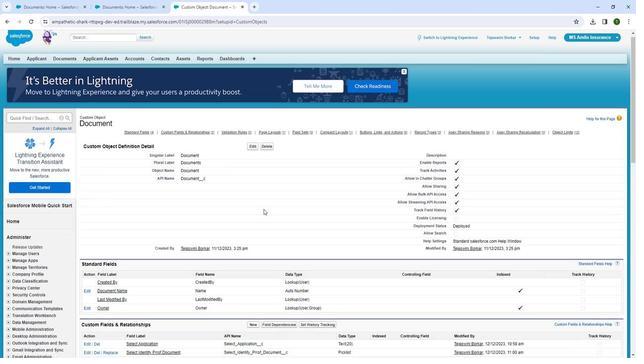
Action: Mouse moved to (263, 207)
Screenshot: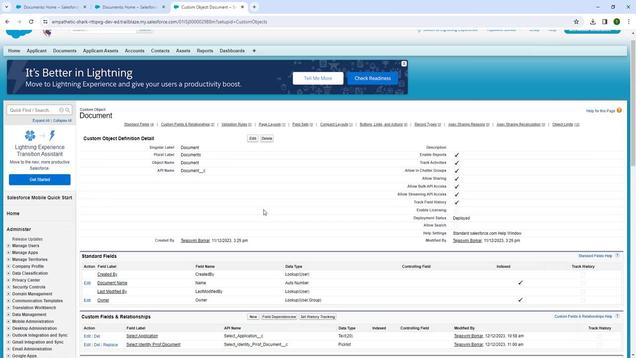 
Action: Mouse scrolled (263, 207) with delta (0, 0)
Screenshot: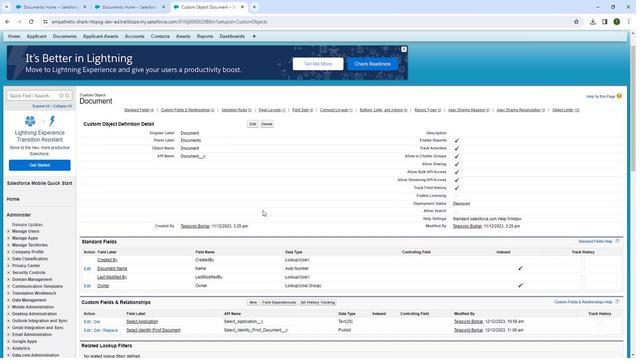 
Action: Mouse moved to (262, 209)
Screenshot: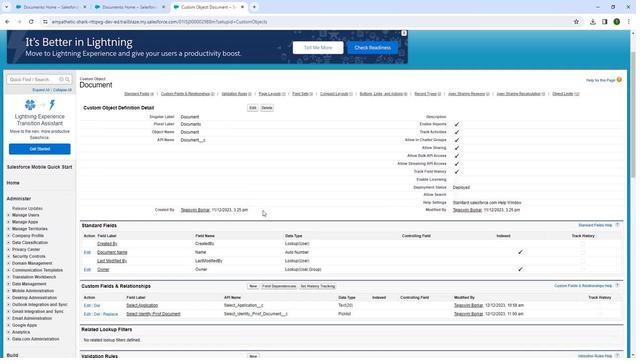 
Action: Mouse scrolled (262, 208) with delta (0, 0)
Screenshot: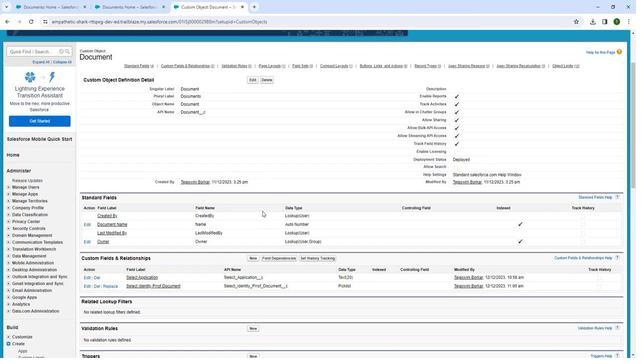 
Action: Mouse moved to (261, 209)
Screenshot: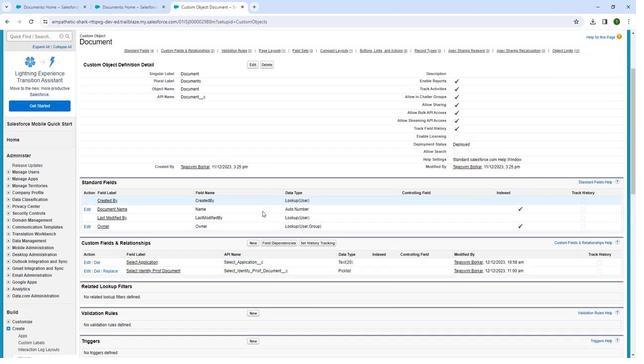 
Action: Mouse scrolled (261, 209) with delta (0, 0)
Screenshot: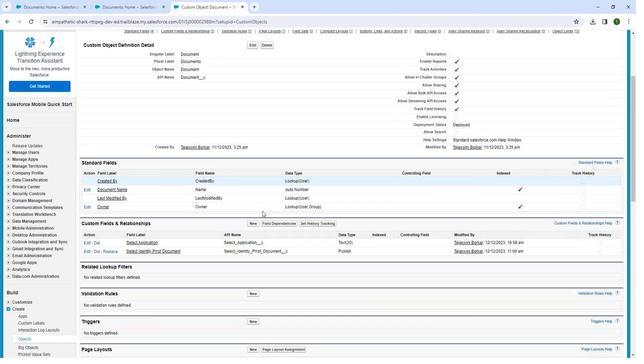 
Action: Mouse scrolled (261, 210) with delta (0, 0)
Screenshot: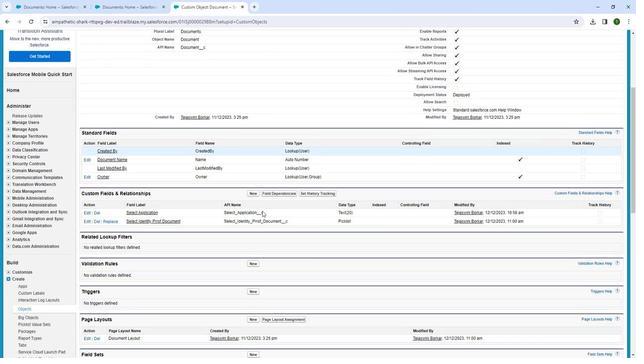 
Action: Mouse scrolled (261, 210) with delta (0, 0)
Screenshot: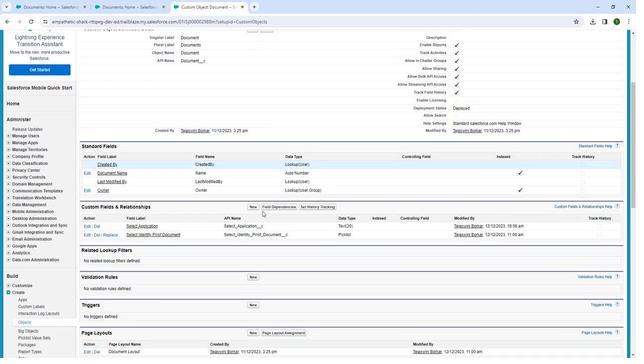 
Action: Mouse scrolled (261, 210) with delta (0, 0)
Screenshot: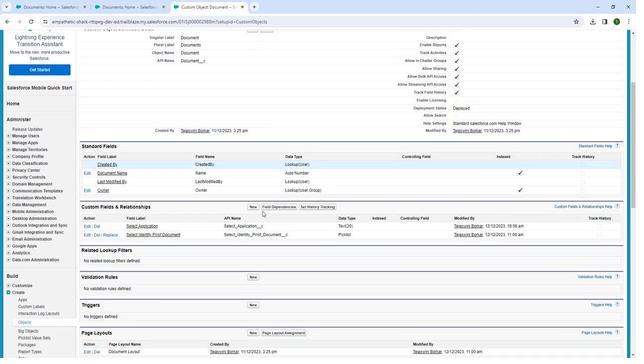
Action: Mouse scrolled (261, 210) with delta (0, 0)
Screenshot: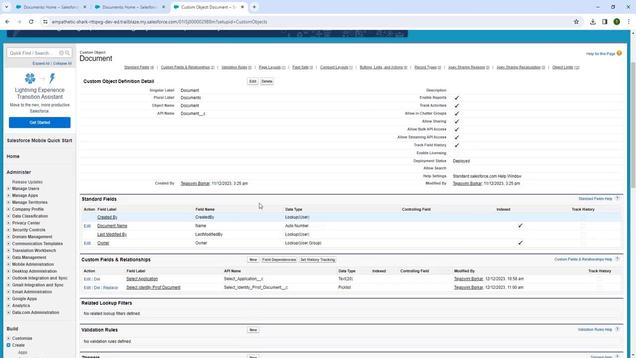 
Action: Mouse moved to (60, 63)
Screenshot: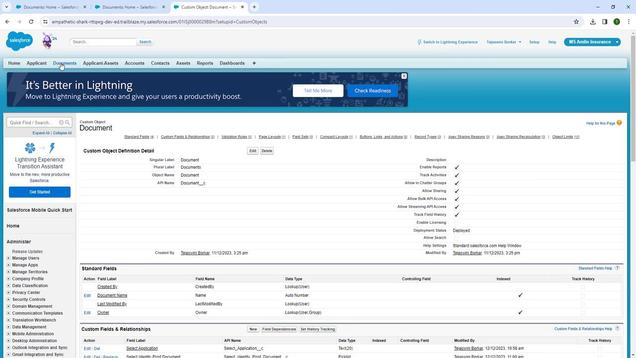 
Action: Mouse pressed left at (60, 63)
Screenshot: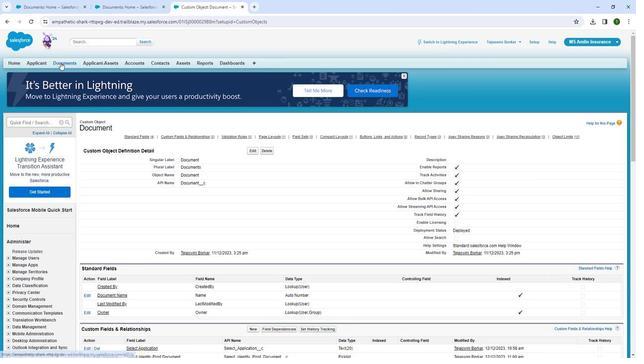 
Action: Mouse pressed left at (60, 63)
Screenshot: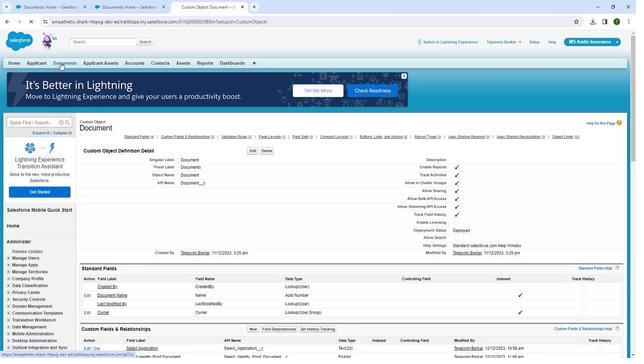 
Action: Mouse moved to (628, 90)
Screenshot: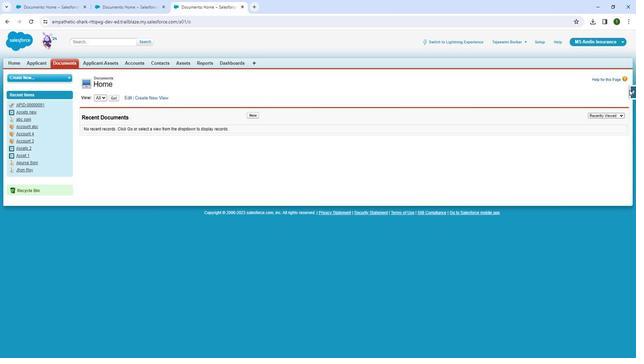 
Action: Mouse pressed left at (628, 90)
Screenshot: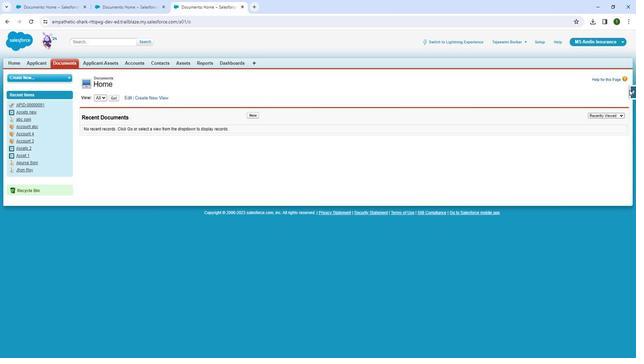 
Action: Mouse moved to (574, 105)
Screenshot: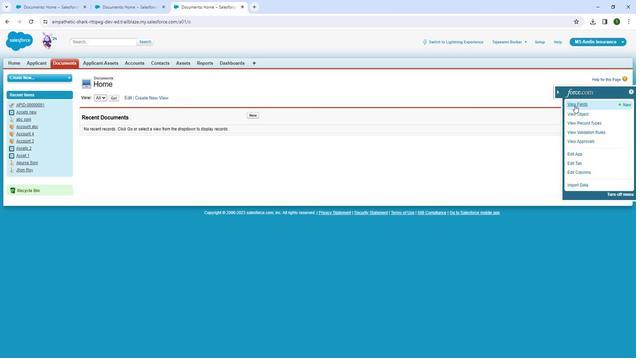 
Action: Mouse pressed left at (574, 105)
Screenshot: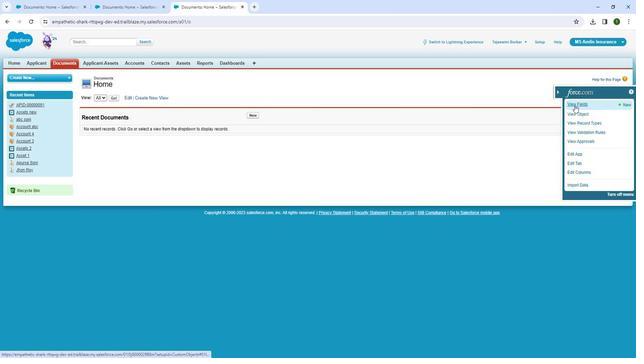 
Action: Mouse moved to (214, 94)
Screenshot: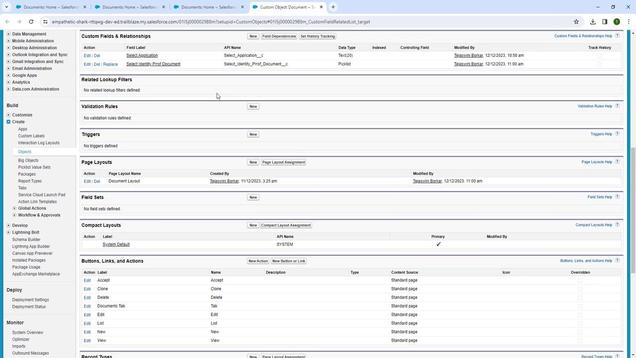 
Action: Mouse scrolled (214, 94) with delta (0, 0)
Screenshot: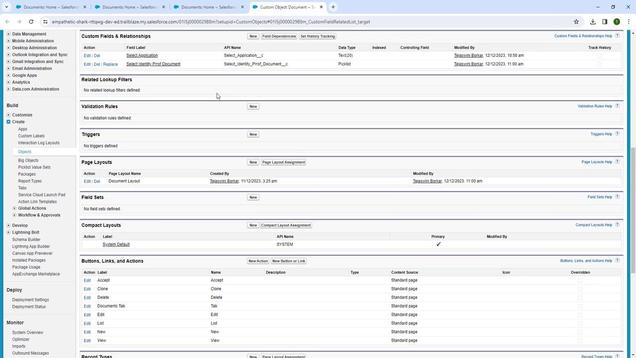 
Action: Mouse moved to (214, 93)
Screenshot: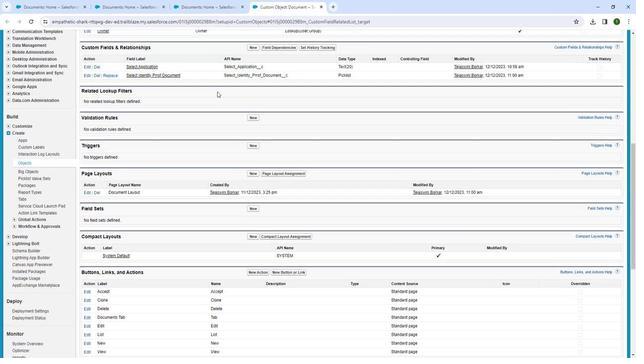 
Action: Mouse scrolled (214, 94) with delta (0, 0)
Screenshot: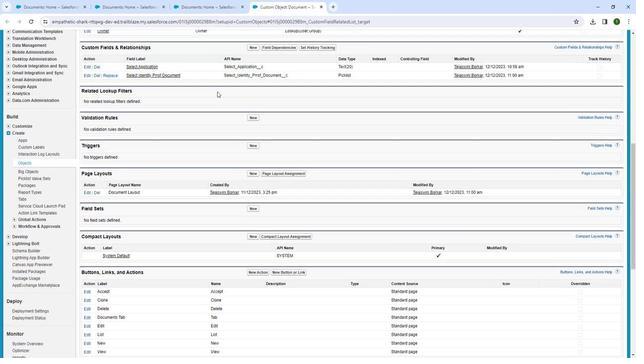 
Action: Mouse moved to (215, 93)
Screenshot: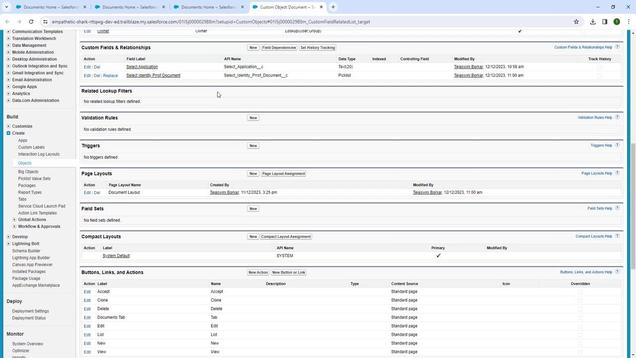 
Action: Mouse scrolled (215, 93) with delta (0, 0)
Screenshot: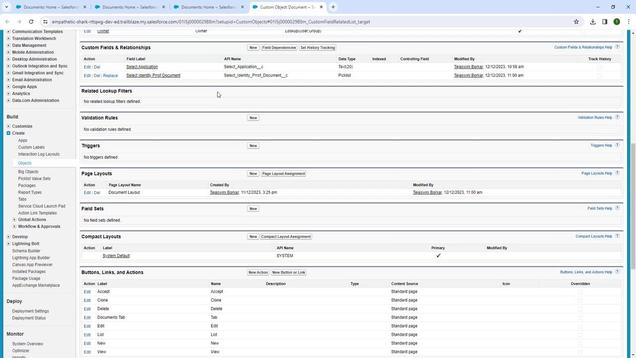 
Action: Mouse moved to (216, 91)
Screenshot: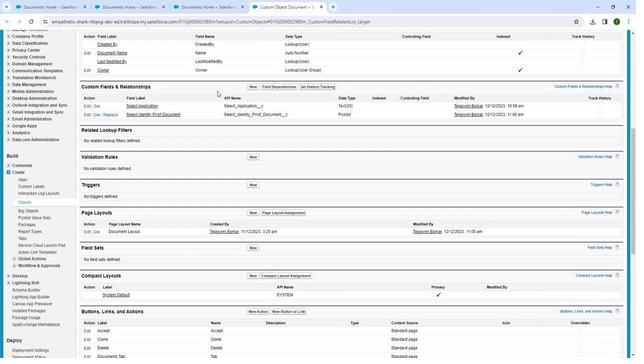 
Action: Mouse scrolled (216, 92) with delta (0, 0)
Screenshot: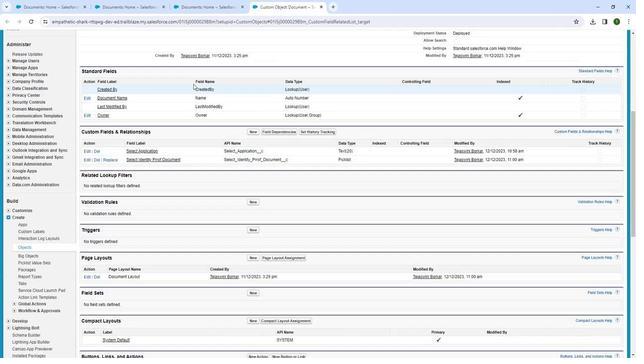 
Action: Mouse moved to (104, 78)
Screenshot: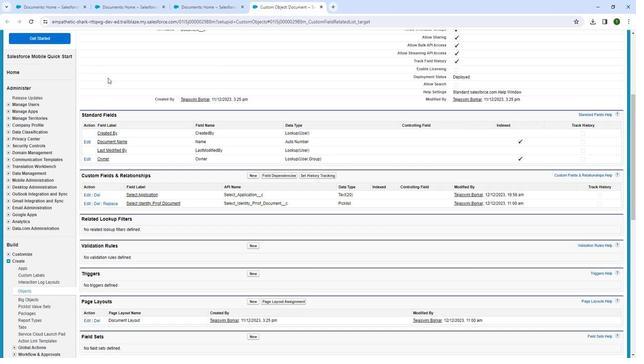 
Action: Mouse scrolled (104, 79) with delta (0, 0)
Screenshot: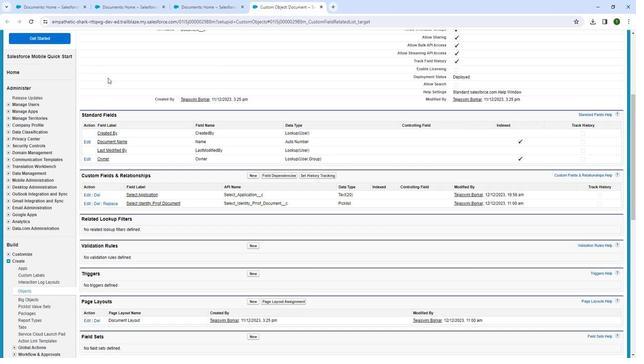 
Action: Mouse moved to (106, 78)
Screenshot: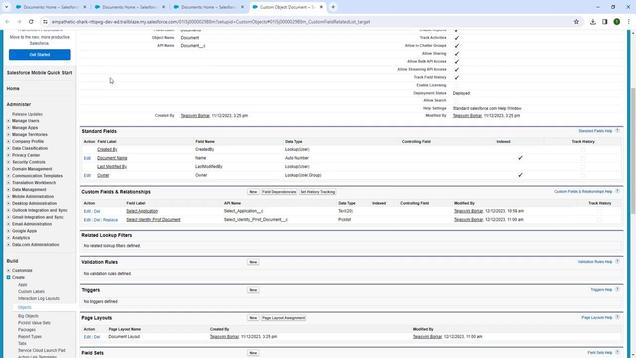 
Action: Mouse scrolled (106, 78) with delta (0, 0)
Screenshot: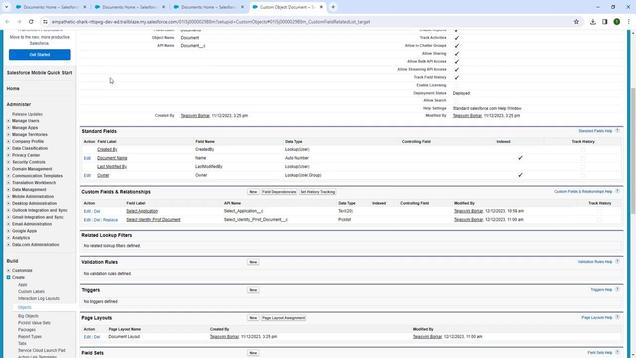 
Action: Mouse moved to (109, 78)
Screenshot: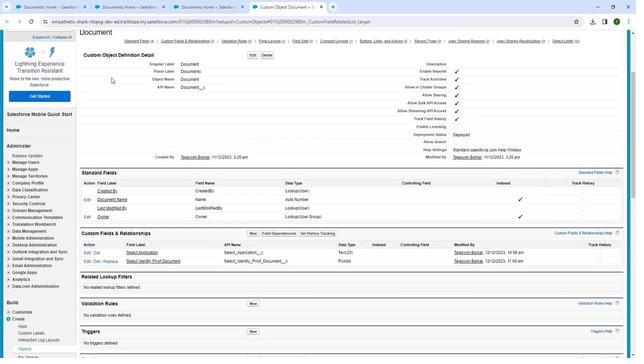 
Action: Mouse scrolled (109, 78) with delta (0, 0)
Screenshot: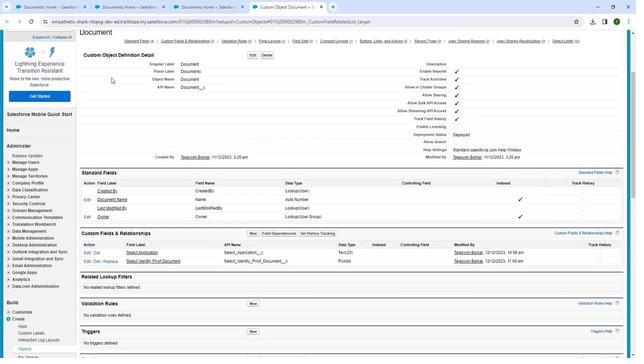 
Action: Mouse moved to (136, 113)
Screenshot: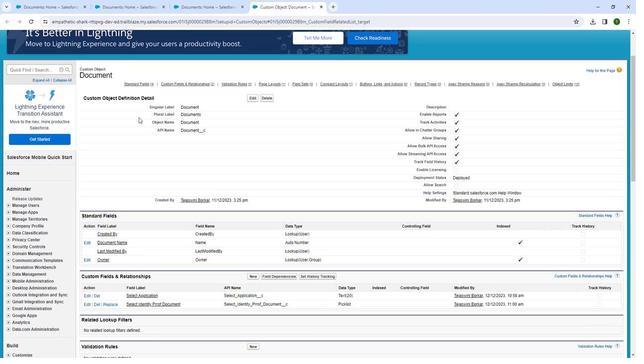 
Action: Mouse scrolled (136, 113) with delta (0, 0)
Screenshot: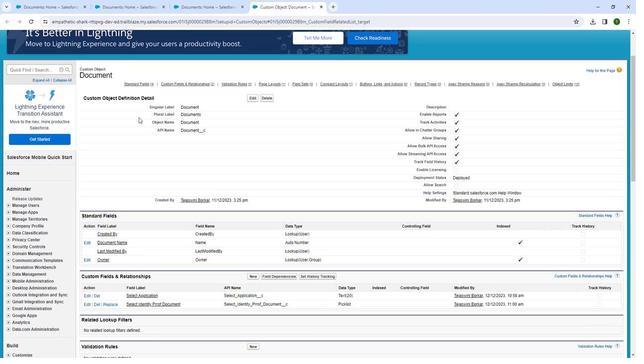 
Action: Mouse moved to (255, 239)
Screenshot: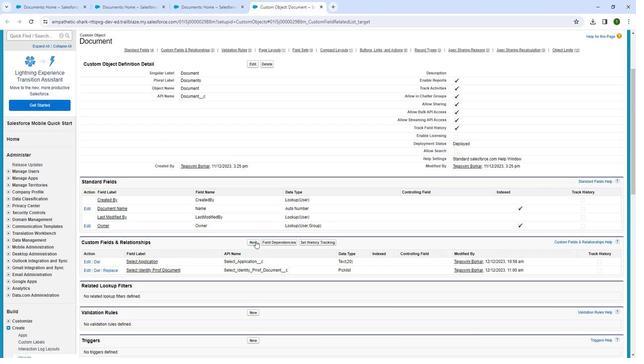 
Action: Mouse pressed left at (255, 239)
Screenshot: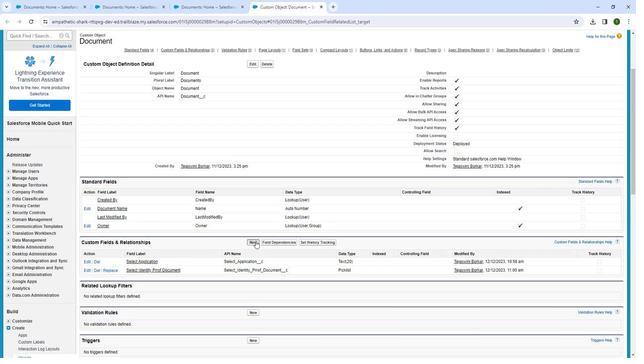 
Action: Mouse moved to (185, 182)
Screenshot: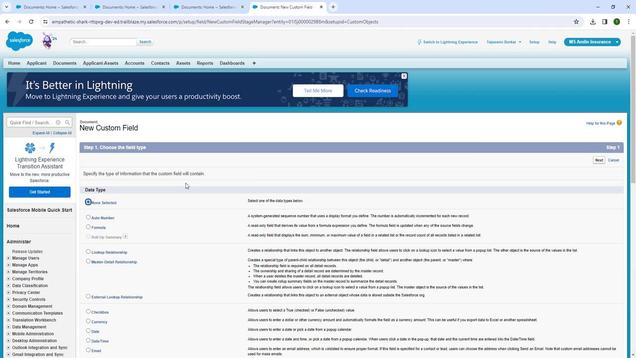 
Action: Mouse scrolled (185, 182) with delta (0, 0)
Screenshot: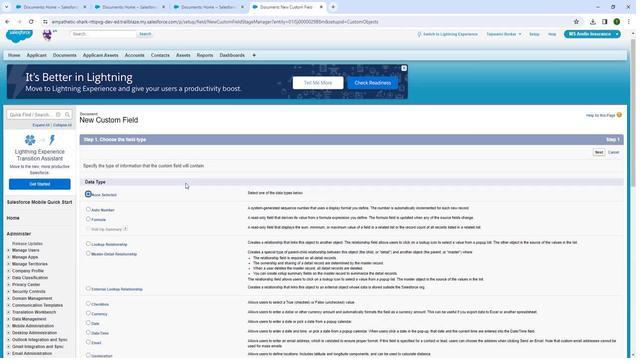 
Action: Mouse scrolled (185, 182) with delta (0, 0)
Screenshot: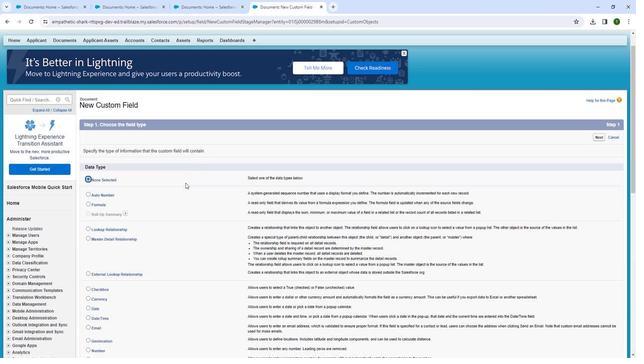 
Action: Mouse moved to (172, 166)
Screenshot: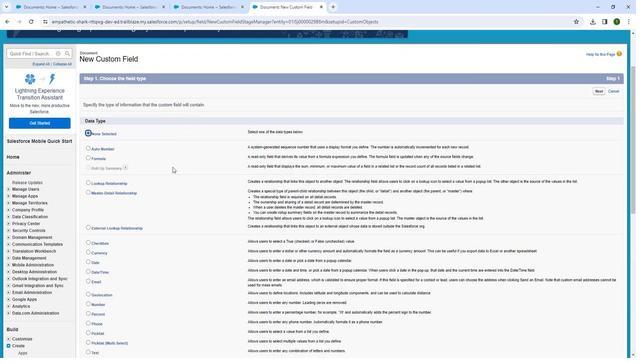 
Action: Mouse scrolled (172, 166) with delta (0, 0)
Screenshot: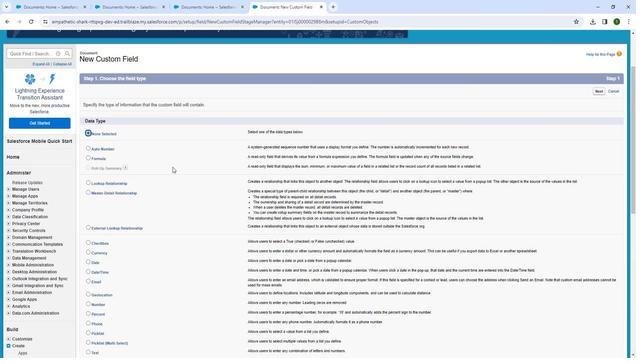 
Action: Mouse scrolled (172, 166) with delta (0, 0)
Screenshot: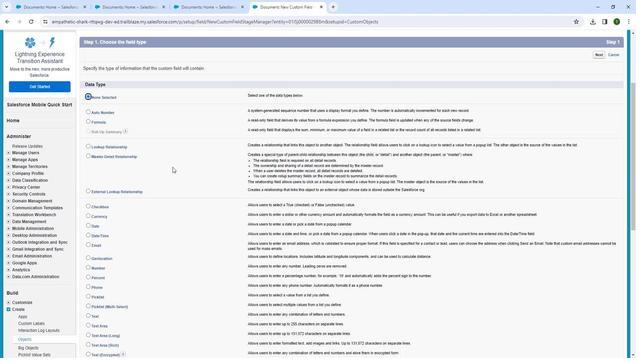 
Action: Mouse moved to (165, 163)
Screenshot: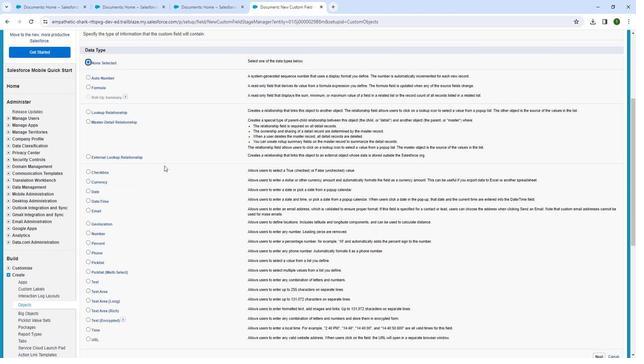
Action: Mouse scrolled (165, 163) with delta (0, 0)
Screenshot: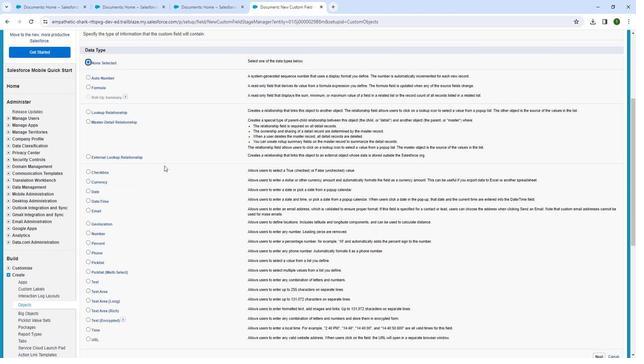 
Action: Mouse moved to (85, 247)
Screenshot: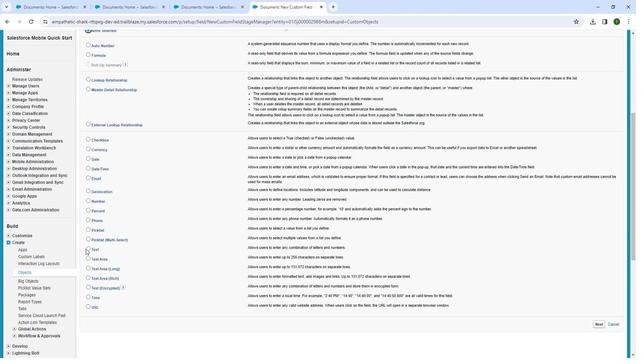 
Action: Mouse pressed left at (85, 247)
Screenshot: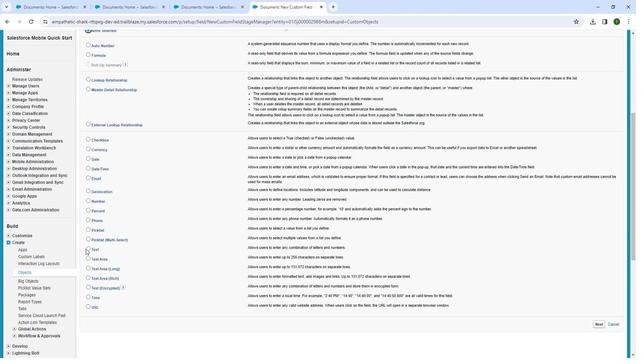 
Action: Mouse moved to (87, 248)
Screenshot: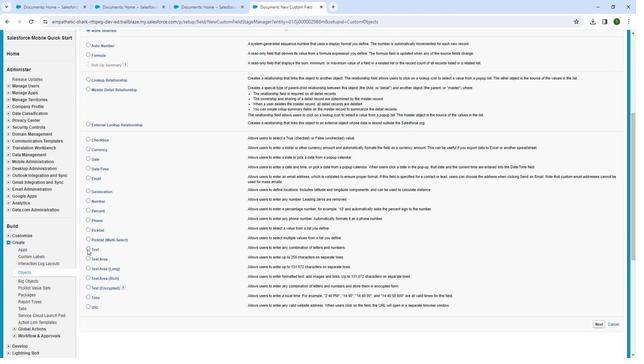 
Action: Mouse pressed left at (87, 248)
Screenshot: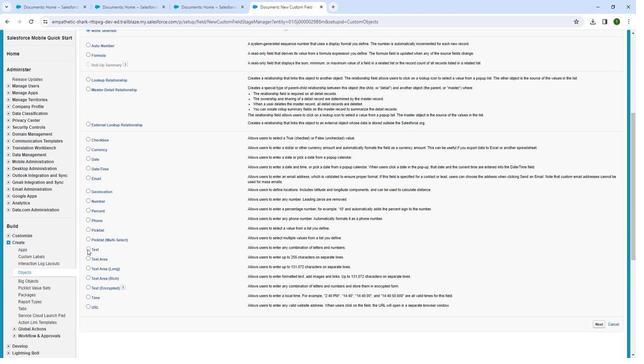 
Action: Mouse moved to (176, 254)
Screenshot: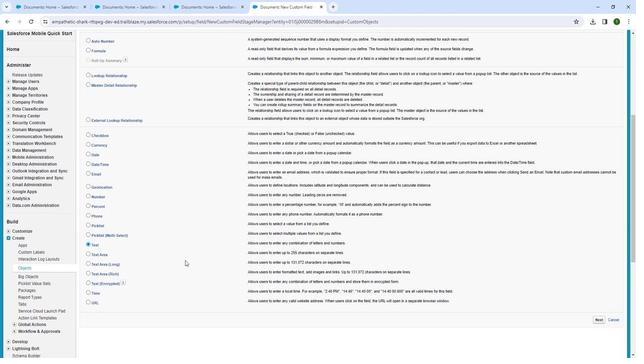 
Action: Mouse scrolled (176, 254) with delta (0, 0)
Screenshot: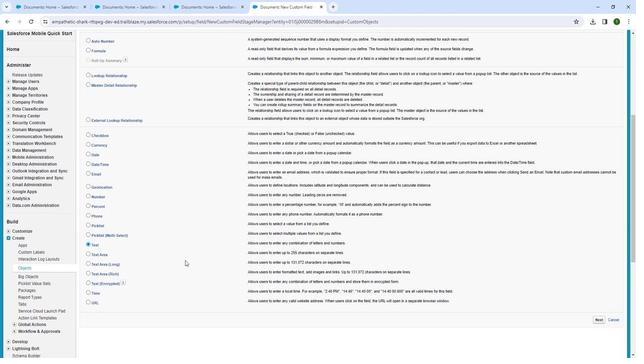 
Action: Mouse moved to (225, 269)
Screenshot: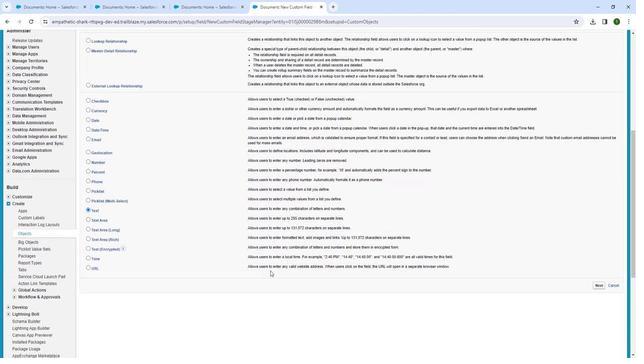 
Action: Mouse scrolled (225, 268) with delta (0, 0)
Screenshot: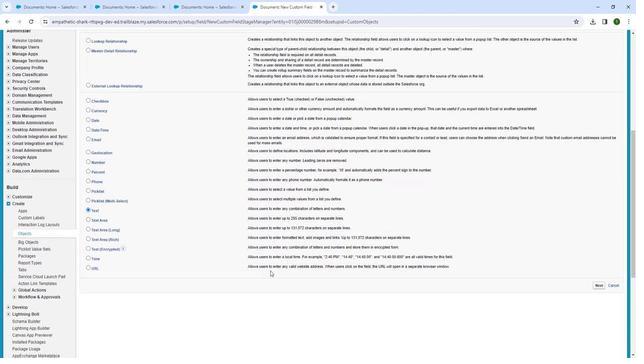 
Action: Mouse moved to (597, 254)
Screenshot: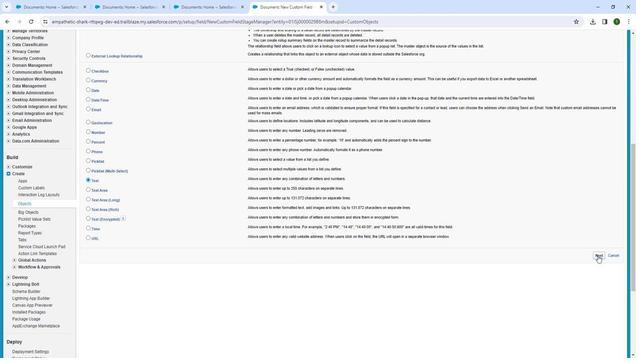 
Action: Mouse pressed left at (597, 254)
Screenshot: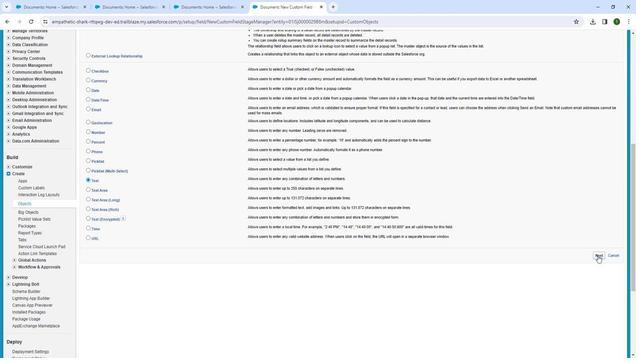 
Action: Mouse moved to (206, 173)
Screenshot: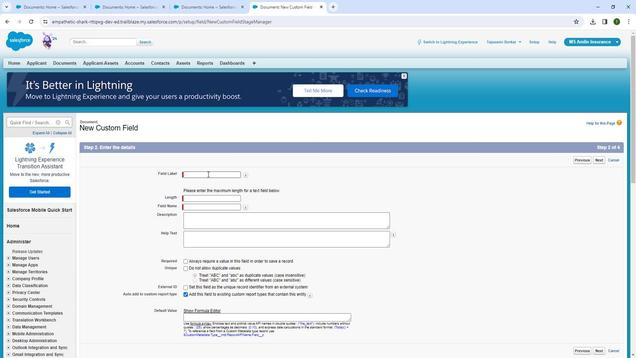 
Action: Mouse pressed left at (206, 173)
Screenshot: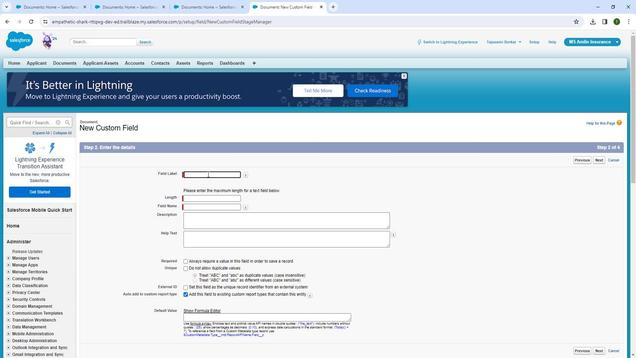 
Action: Mouse moved to (205, 185)
Screenshot: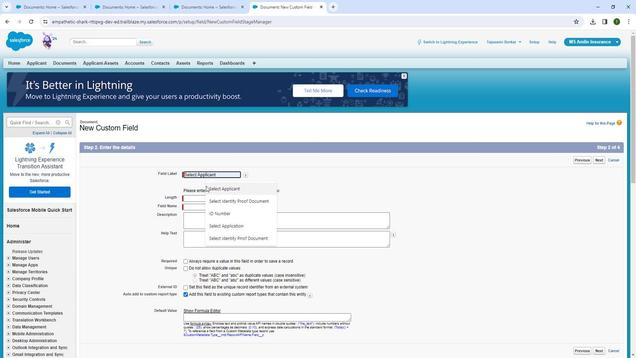 
Action: Key pressed <Key.shift>I<Key.shift>d<Key.space><Key.shift>Number
Screenshot: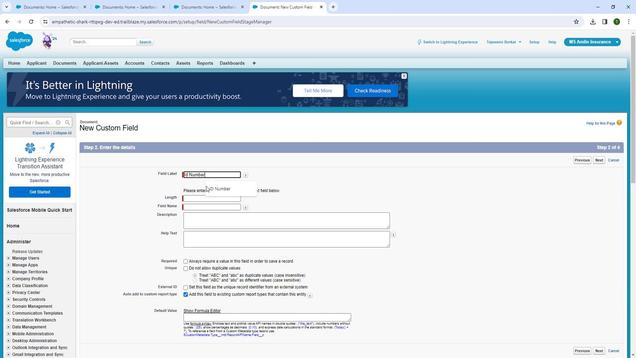 
Action: Mouse moved to (193, 195)
Screenshot: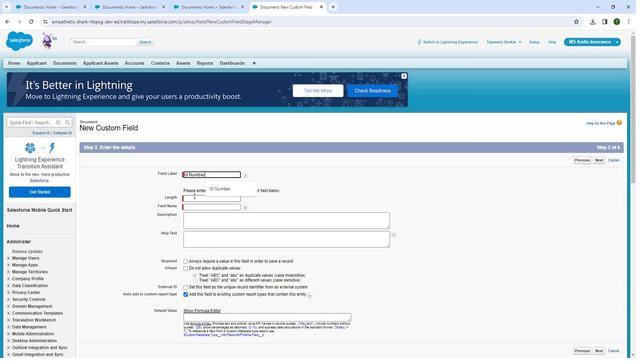 
Action: Mouse pressed left at (193, 195)
Screenshot: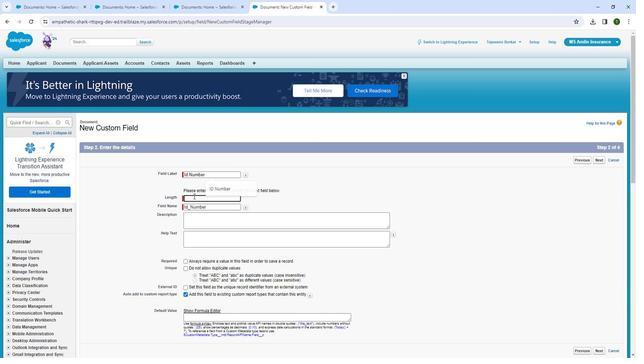 
Action: Mouse moved to (190, 197)
Screenshot: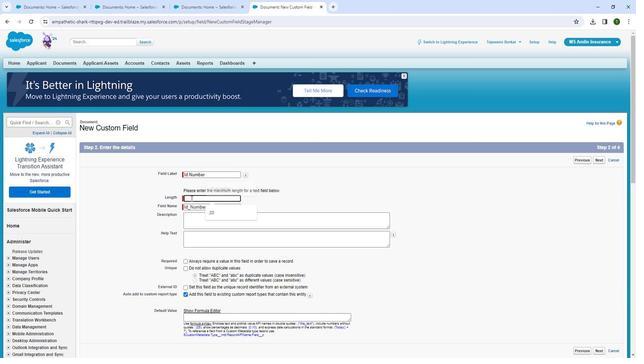 
Action: Mouse pressed left at (190, 197)
Screenshot: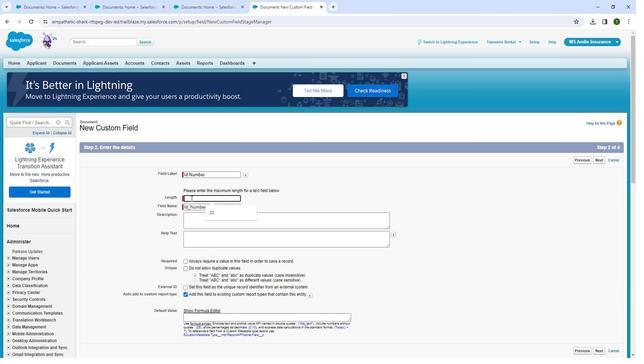 
Action: Mouse moved to (190, 187)
Screenshot: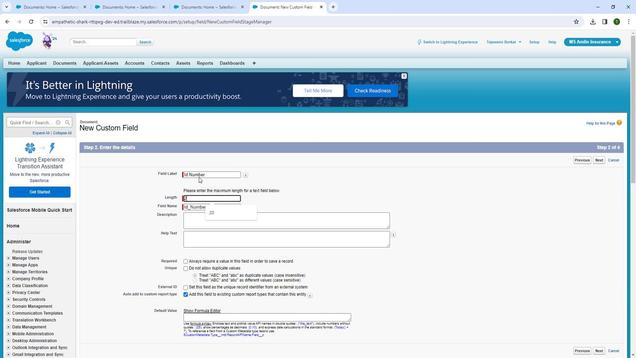 
Action: Key pressed 2
Screenshot: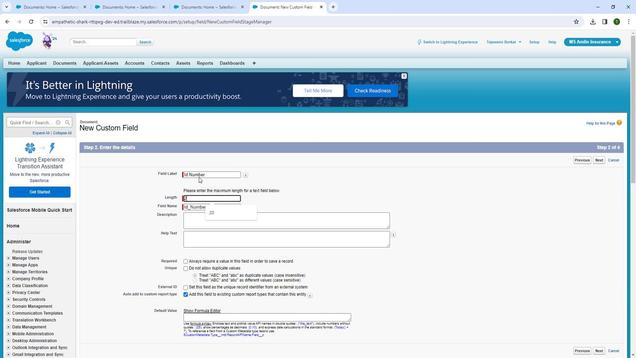 
Action: Mouse moved to (200, 171)
Screenshot: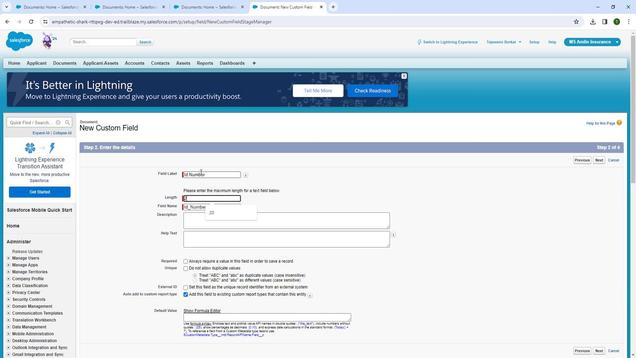 
Action: Key pressed 0
Screenshot: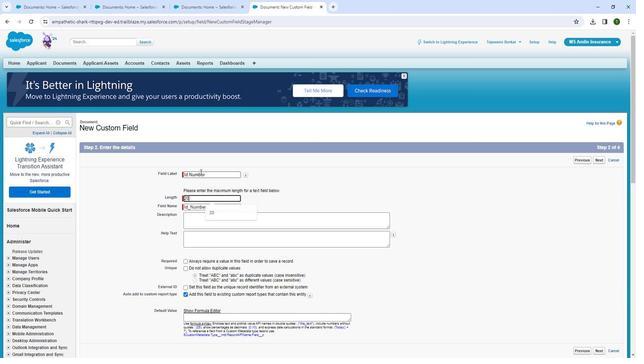 
Action: Mouse moved to (163, 190)
Screenshot: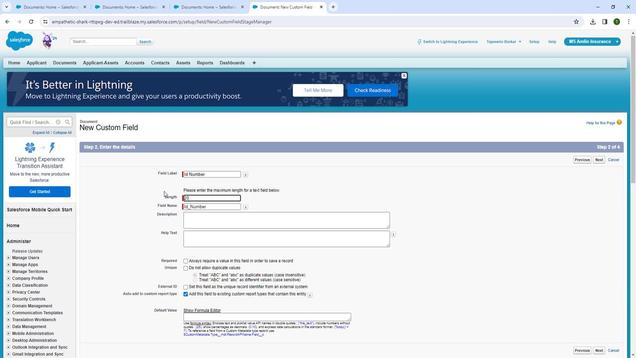 
Action: Mouse scrolled (163, 189) with delta (0, 0)
Screenshot: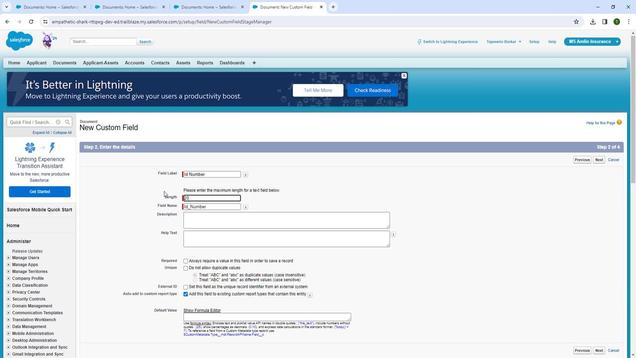 
Action: Mouse moved to (163, 190)
Screenshot: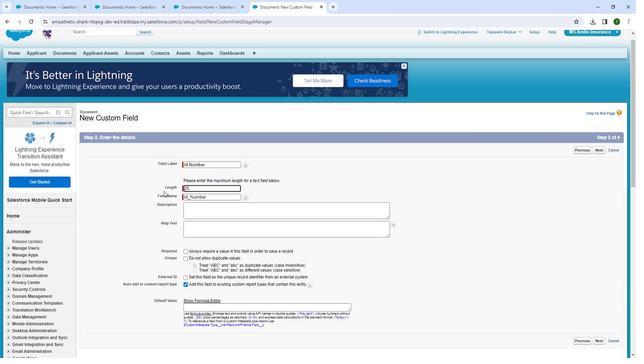 
Action: Mouse scrolled (163, 190) with delta (0, 0)
Screenshot: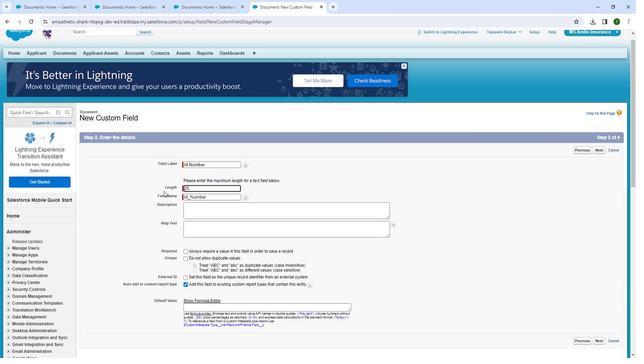 
Action: Mouse moved to (600, 94)
Screenshot: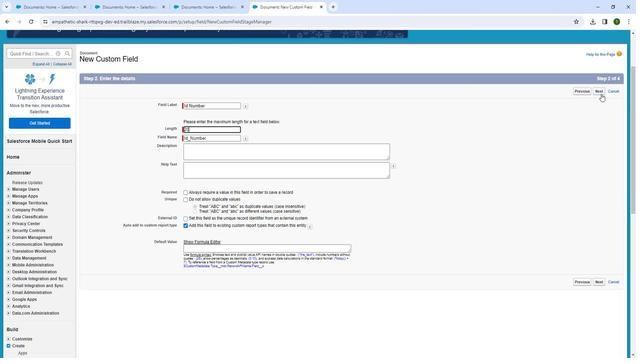 
Action: Mouse pressed left at (600, 94)
Screenshot: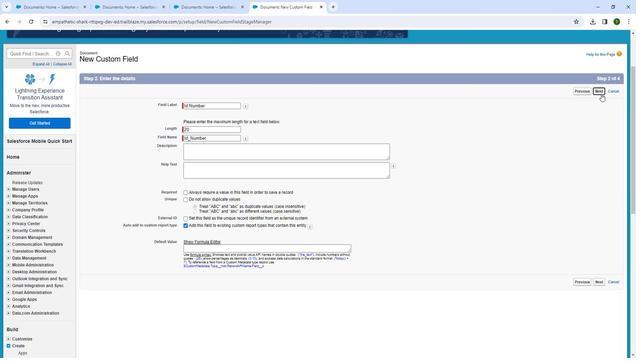 
Action: Mouse moved to (595, 158)
Screenshot: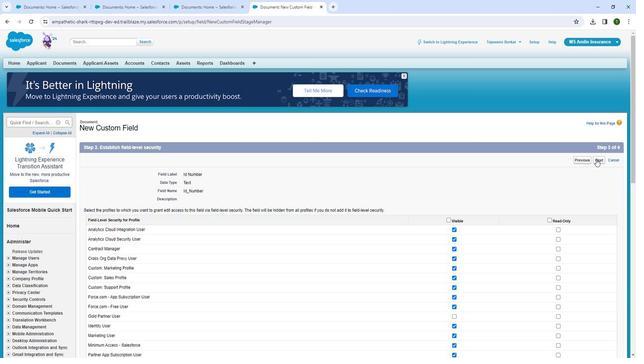 
Action: Mouse pressed left at (595, 158)
Screenshot: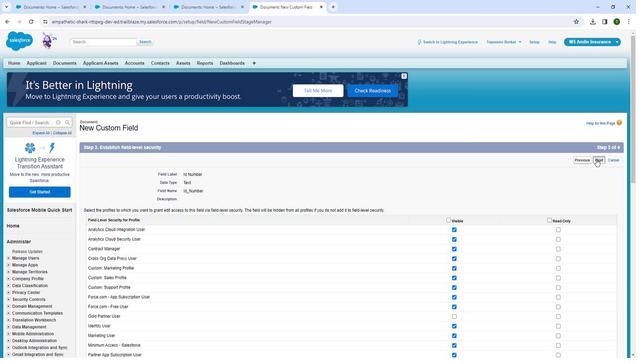 
Action: Mouse moved to (223, 228)
Screenshot: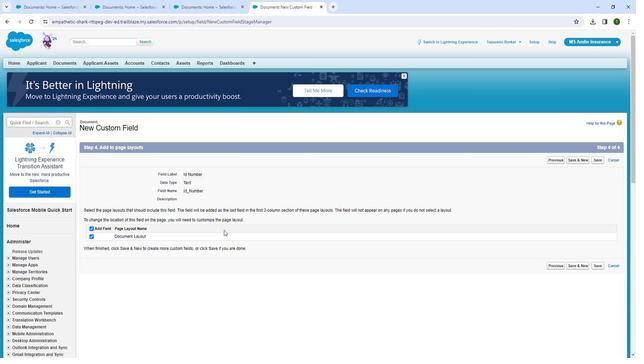 
Action: Mouse scrolled (223, 228) with delta (0, 0)
Screenshot: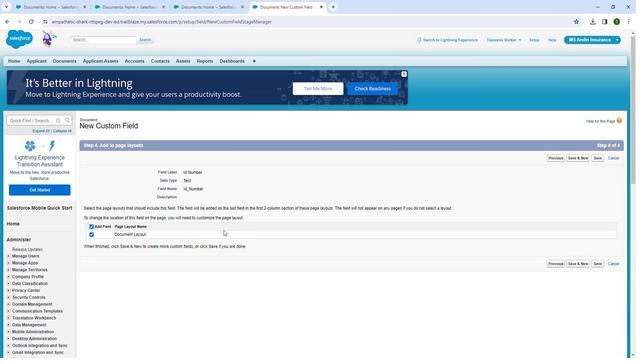 
Action: Mouse moved to (602, 125)
Screenshot: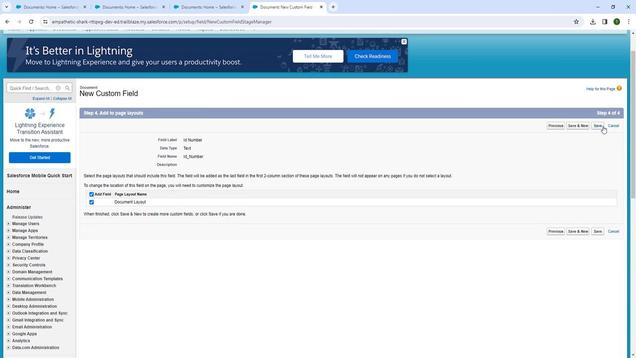 
Action: Mouse pressed left at (602, 125)
Screenshot: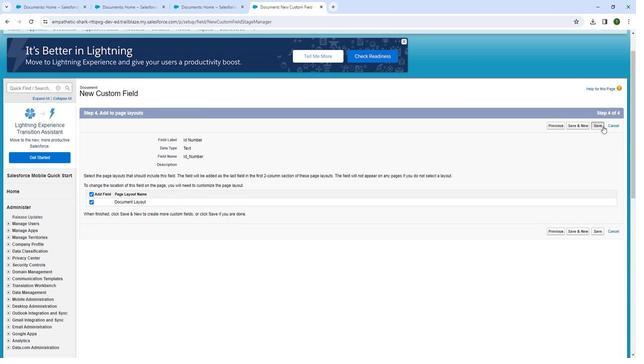 
Action: Mouse moved to (423, 209)
Screenshot: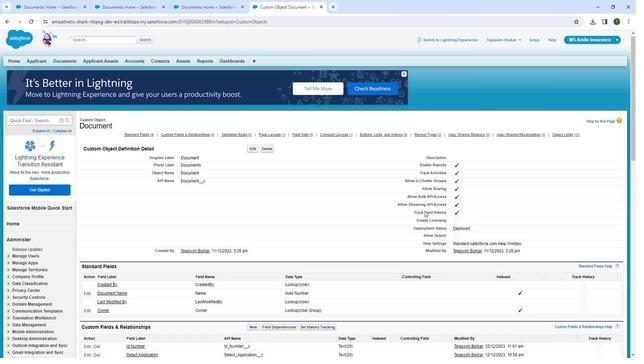 
Action: Mouse scrolled (423, 209) with delta (0, 0)
Screenshot: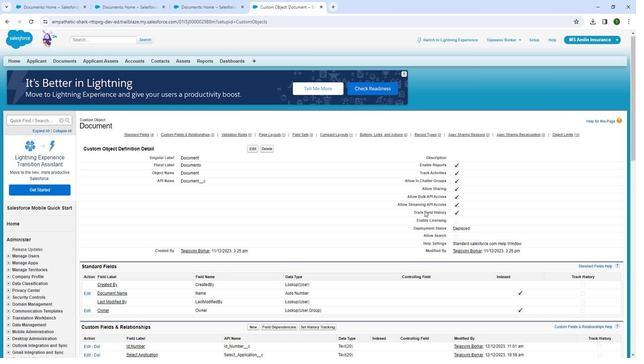 
Action: Mouse scrolled (423, 209) with delta (0, 0)
Screenshot: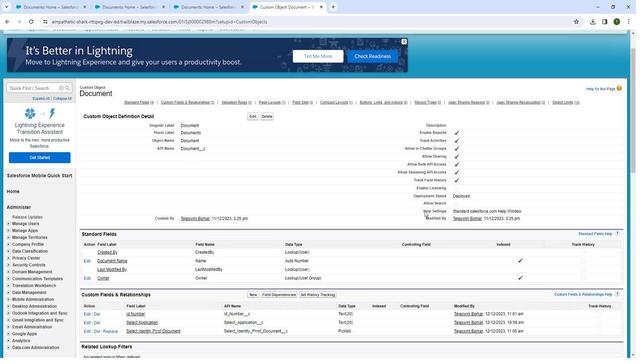 
Action: Mouse scrolled (423, 209) with delta (0, 0)
Screenshot: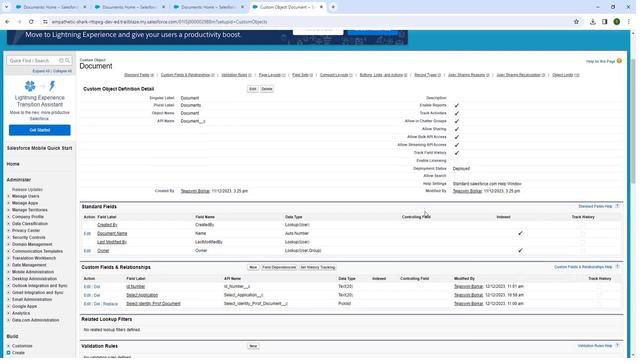 
Action: Mouse scrolled (423, 209) with delta (0, 0)
Screenshot: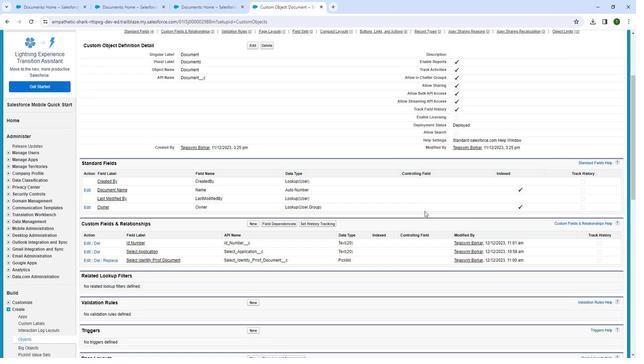 
Action: Mouse scrolled (423, 210) with delta (0, 0)
Screenshot: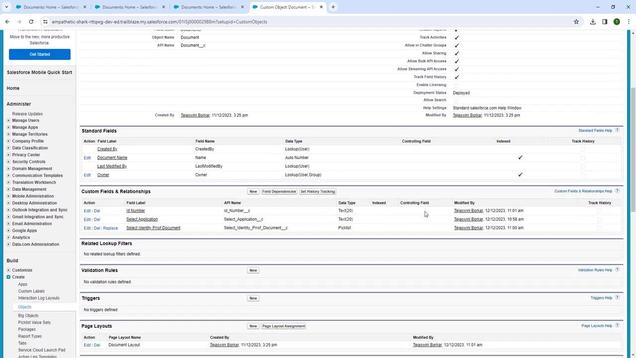 
Action: Mouse scrolled (423, 210) with delta (0, 0)
Screenshot: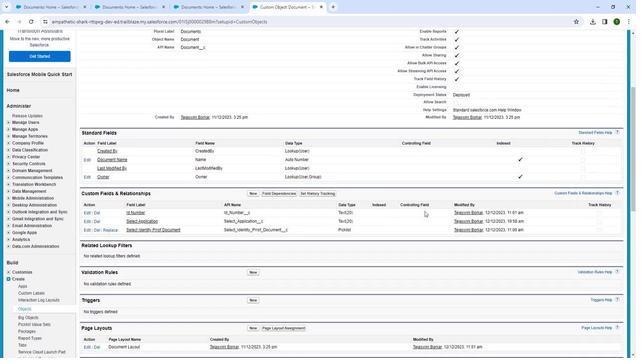
Action: Mouse scrolled (423, 210) with delta (0, 0)
Screenshot: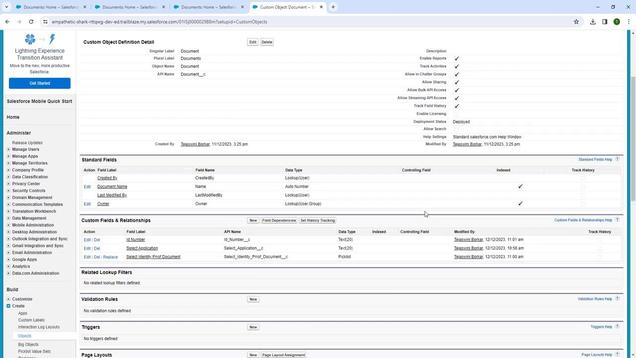 
Action: Mouse scrolled (423, 210) with delta (0, 0)
Screenshot: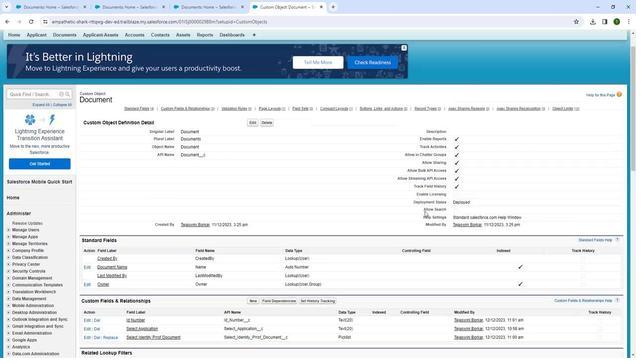 
Action: Mouse moved to (73, 65)
Screenshot: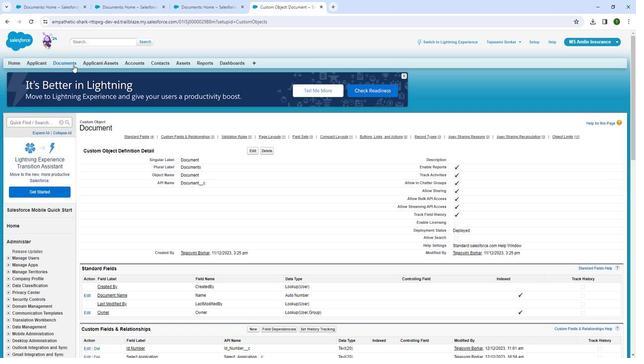 
Action: Mouse pressed left at (73, 65)
Screenshot: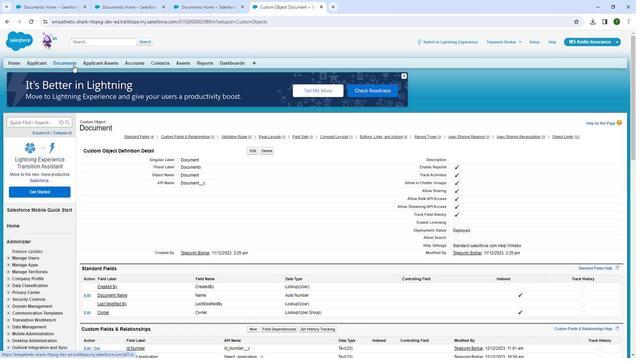 
Action: Mouse pressed left at (73, 65)
Screenshot: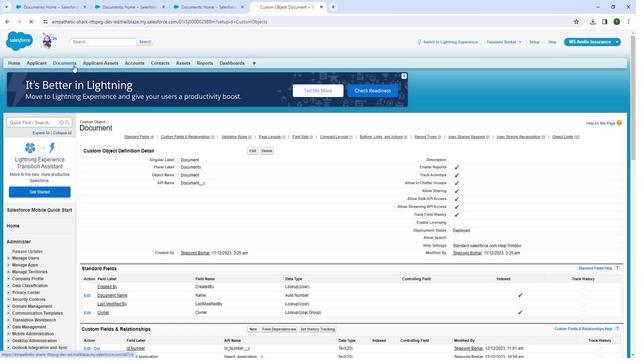 
Action: Mouse moved to (253, 112)
Screenshot: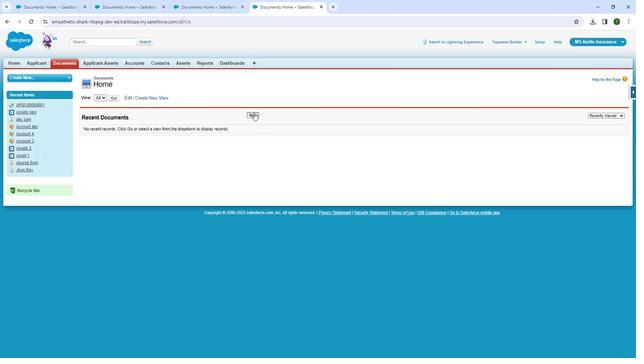 
Action: Mouse pressed left at (253, 112)
Screenshot: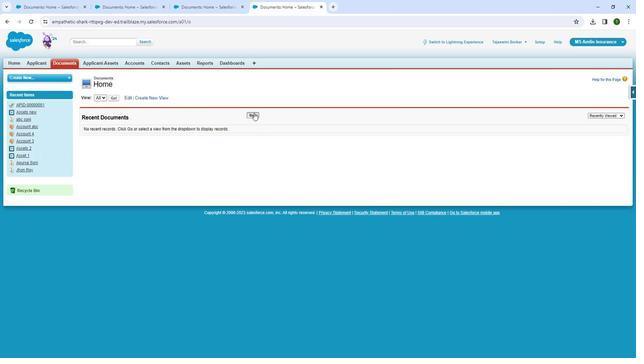 
Action: Mouse pressed left at (253, 112)
Screenshot: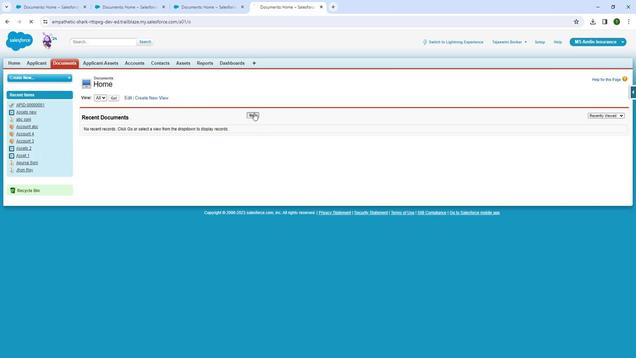 
Action: Mouse moved to (208, 131)
Screenshot: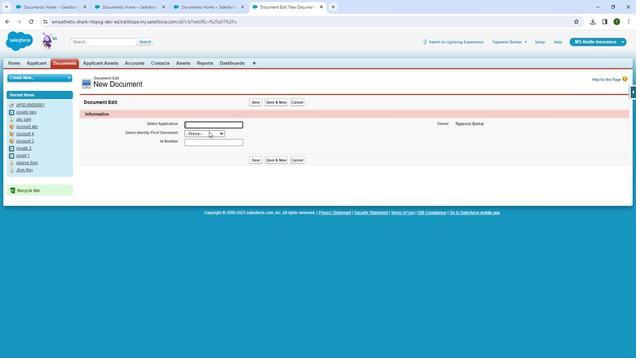 
Action: Mouse pressed left at (208, 131)
Screenshot: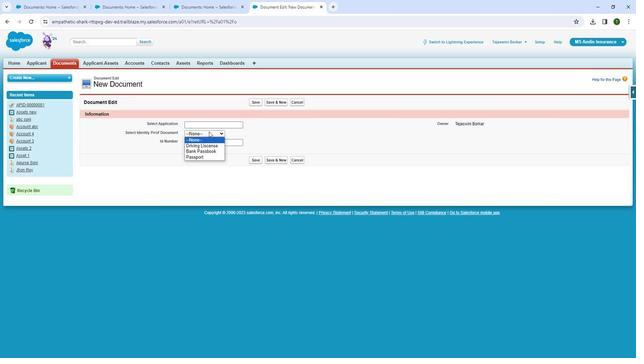
Action: Mouse moved to (209, 122)
Screenshot: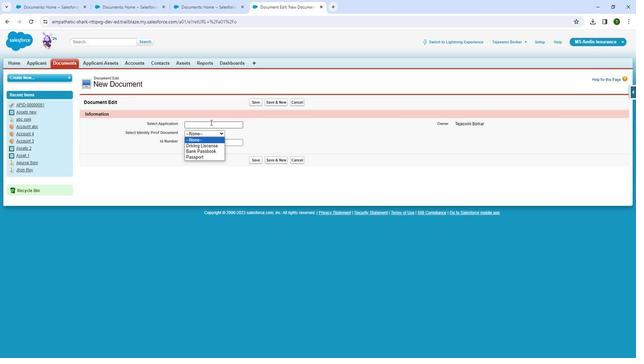 
Action: Mouse pressed left at (209, 122)
Screenshot: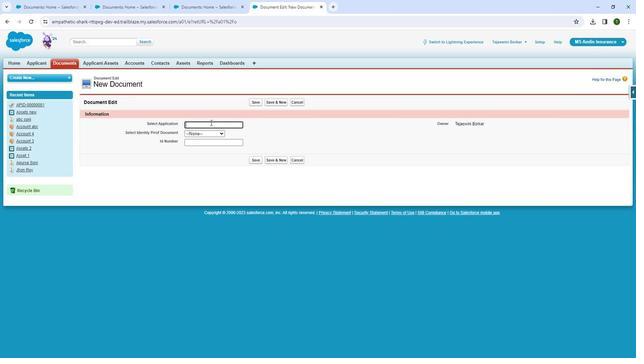 
Action: Mouse moved to (227, 45)
Screenshot: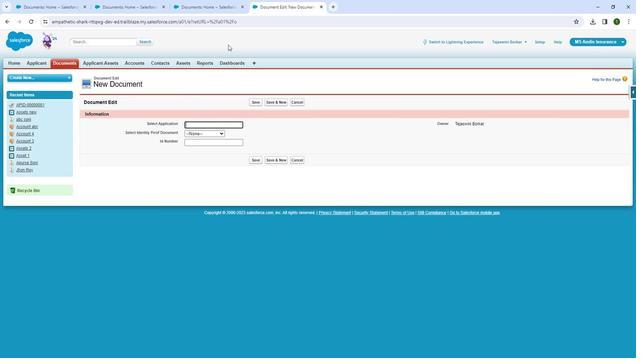 
